 Task: Open Card Gantt Chart Review in Board Employee Performance Evaluation to Workspace Employer Branding and add a team member Softage.4@softage.net, a label Green, a checklist Commodities Trading, an attachment from Trello, a color Green and finally, add a card description 'Conduct team training session on effective coaching and mentoring' and a comment 'Let us approach this task with a sense of ownership and responsibility, recognizing that its success is our responsibility.'. Add a start date 'Jan 04, 1900' with a due date 'Jan 11, 1900'
Action: Mouse moved to (63, 289)
Screenshot: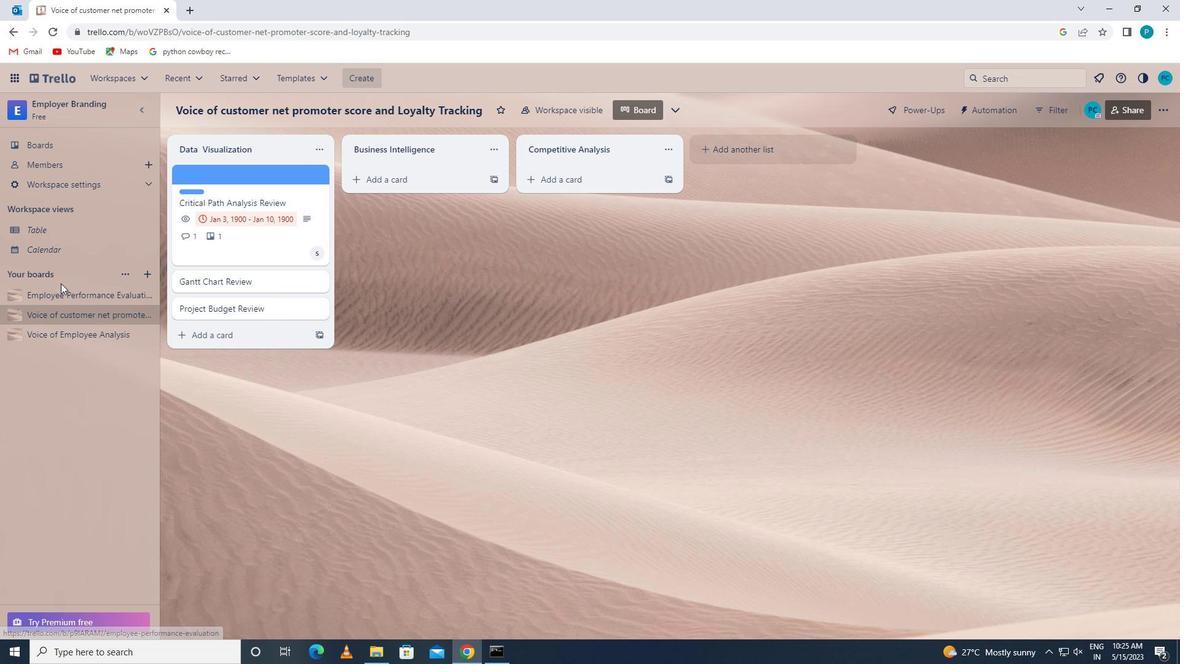 
Action: Mouse pressed left at (63, 289)
Screenshot: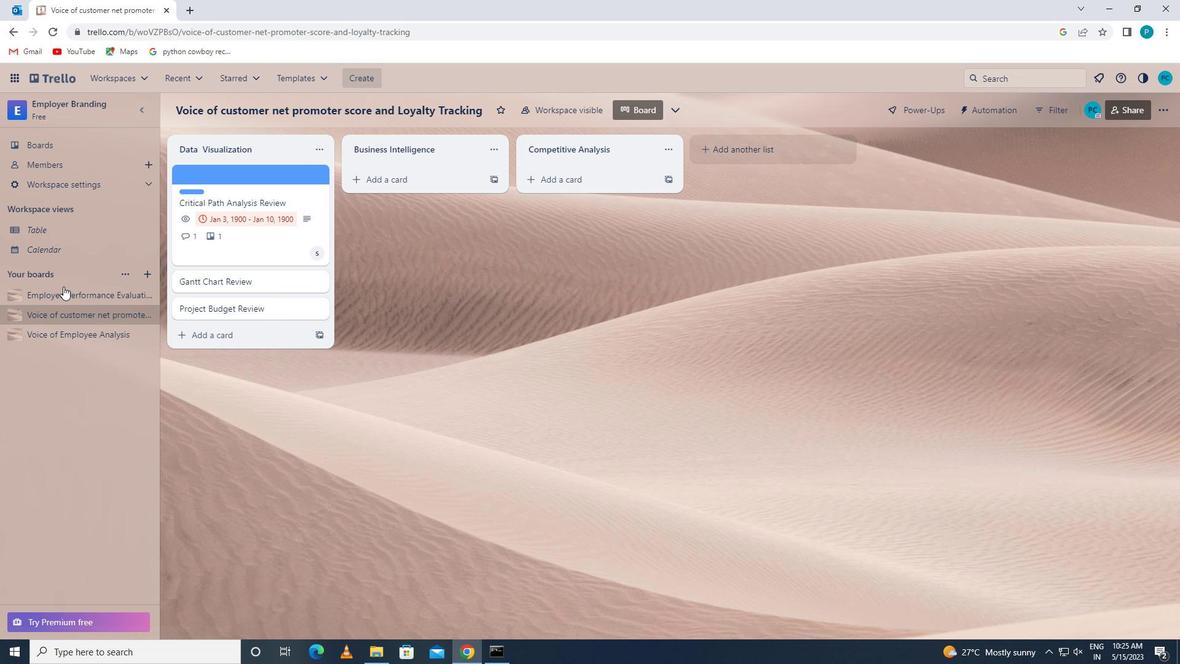 
Action: Mouse moved to (247, 282)
Screenshot: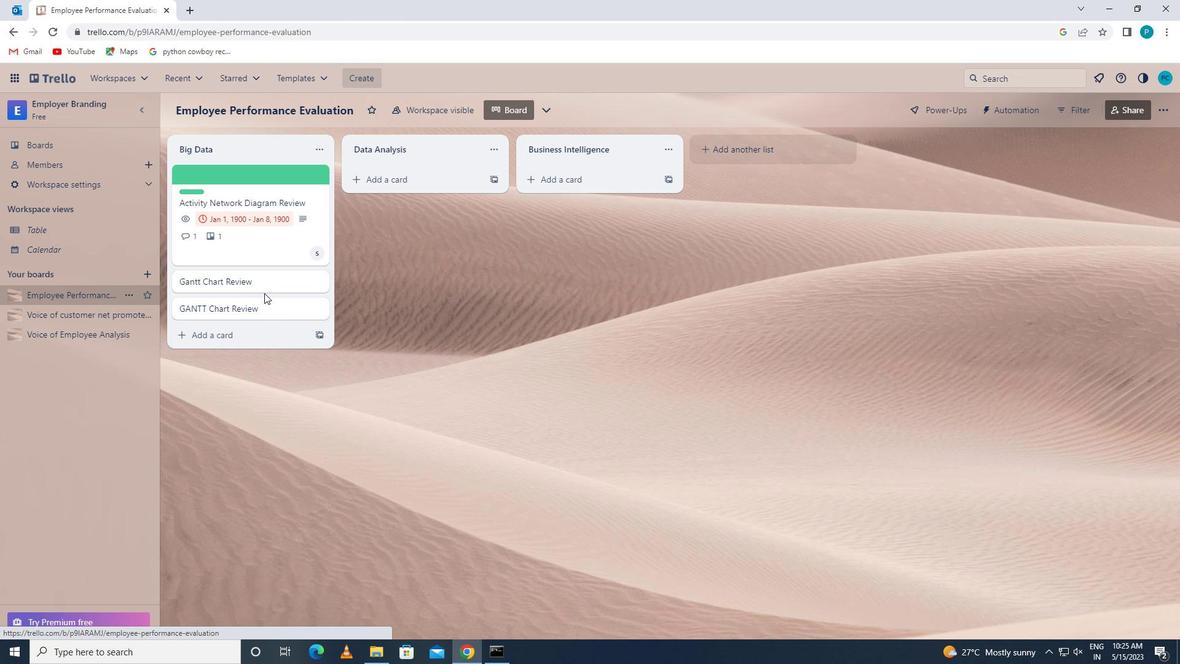 
Action: Mouse pressed left at (247, 282)
Screenshot: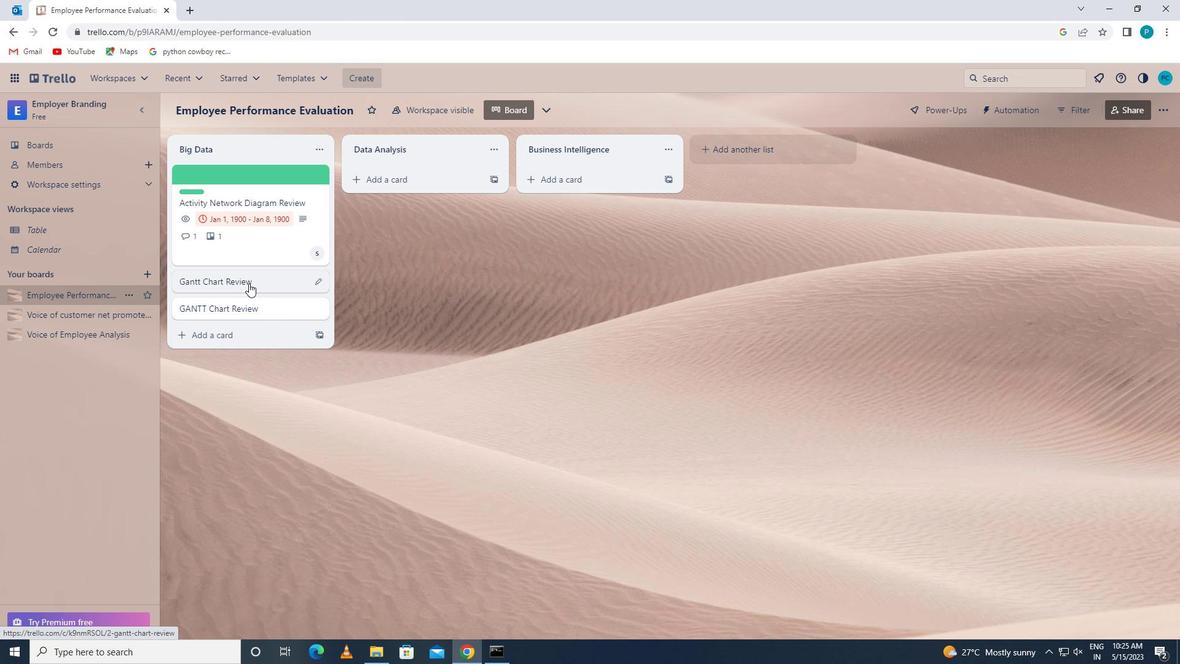 
Action: Mouse moved to (737, 218)
Screenshot: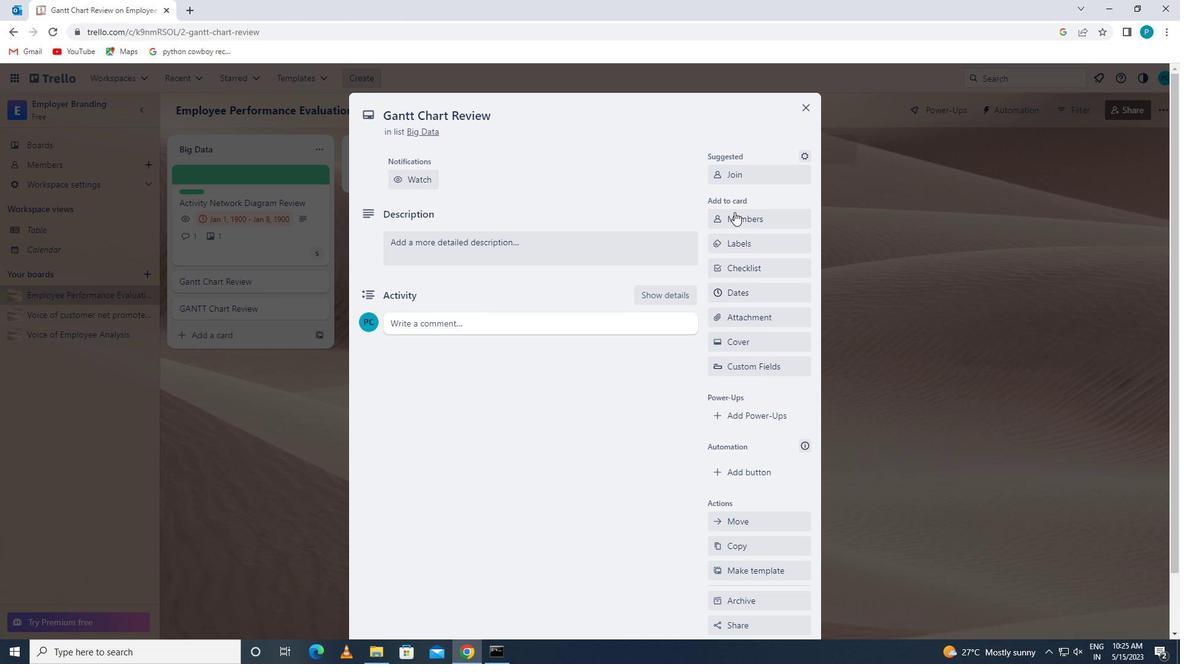 
Action: Mouse pressed left at (737, 218)
Screenshot: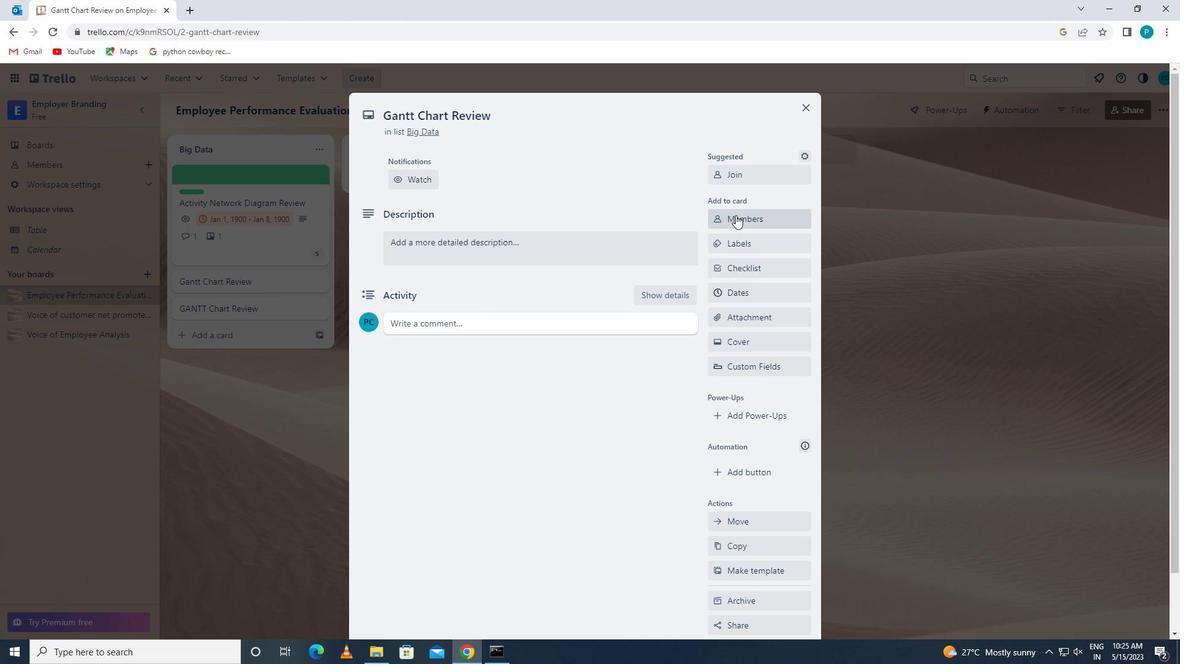 
Action: Key pressed <Key.caps_lock>s<Key.caps_lock>od<Key.backspace>ft
Screenshot: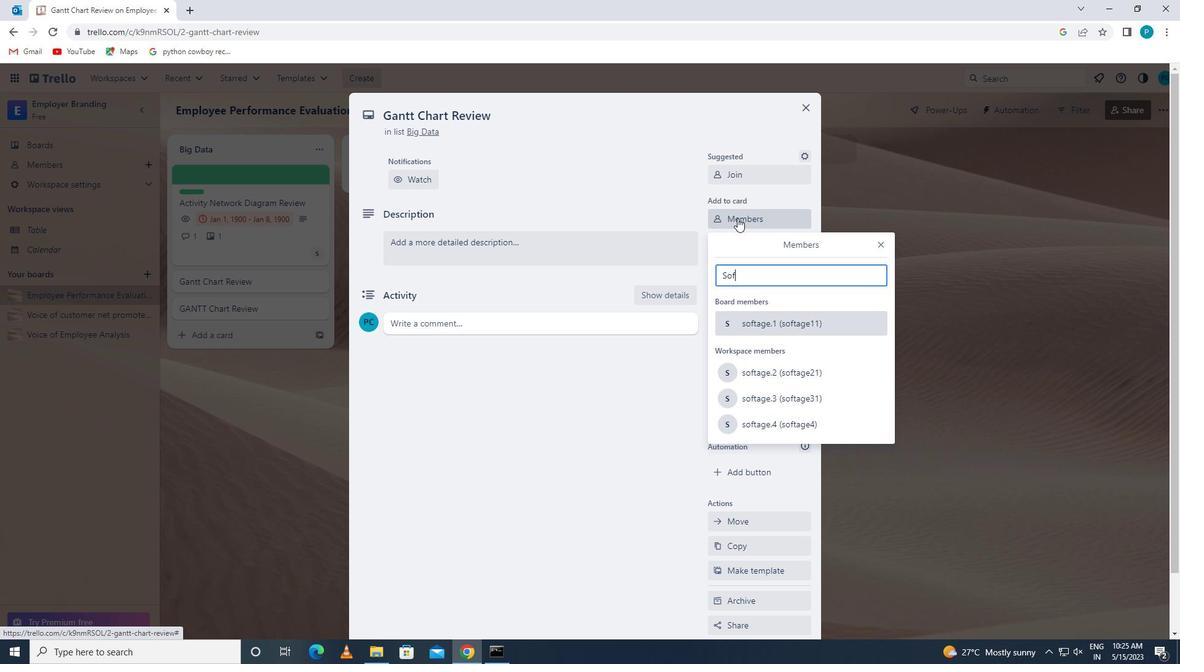 
Action: Mouse moved to (772, 418)
Screenshot: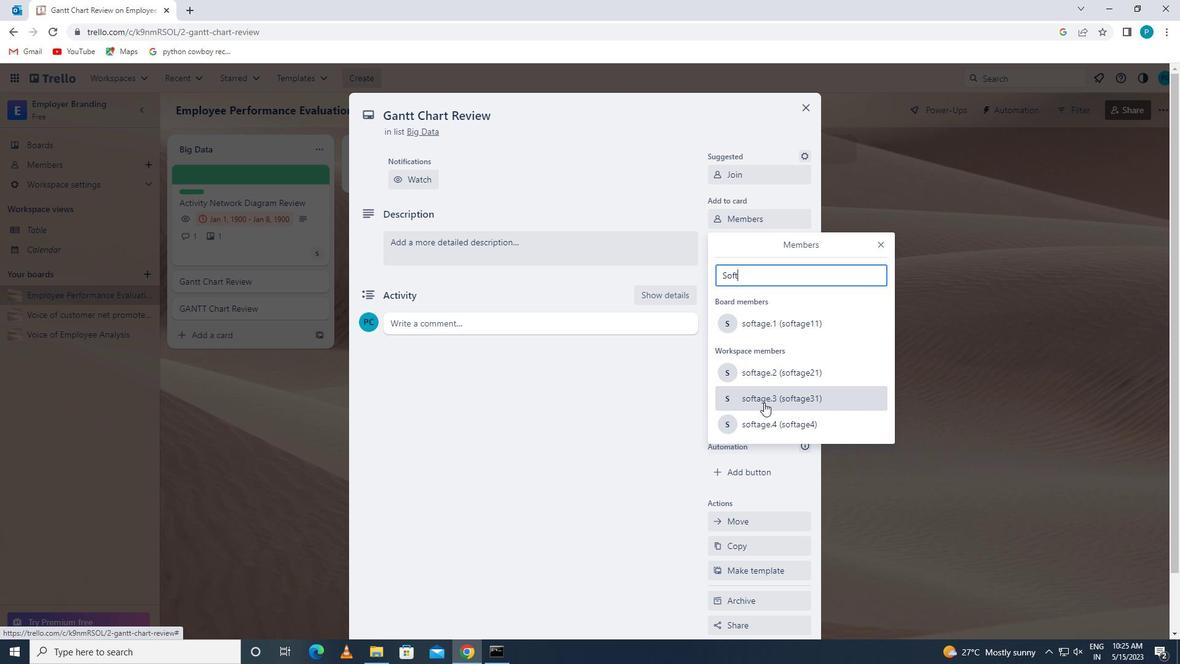
Action: Mouse pressed left at (772, 418)
Screenshot: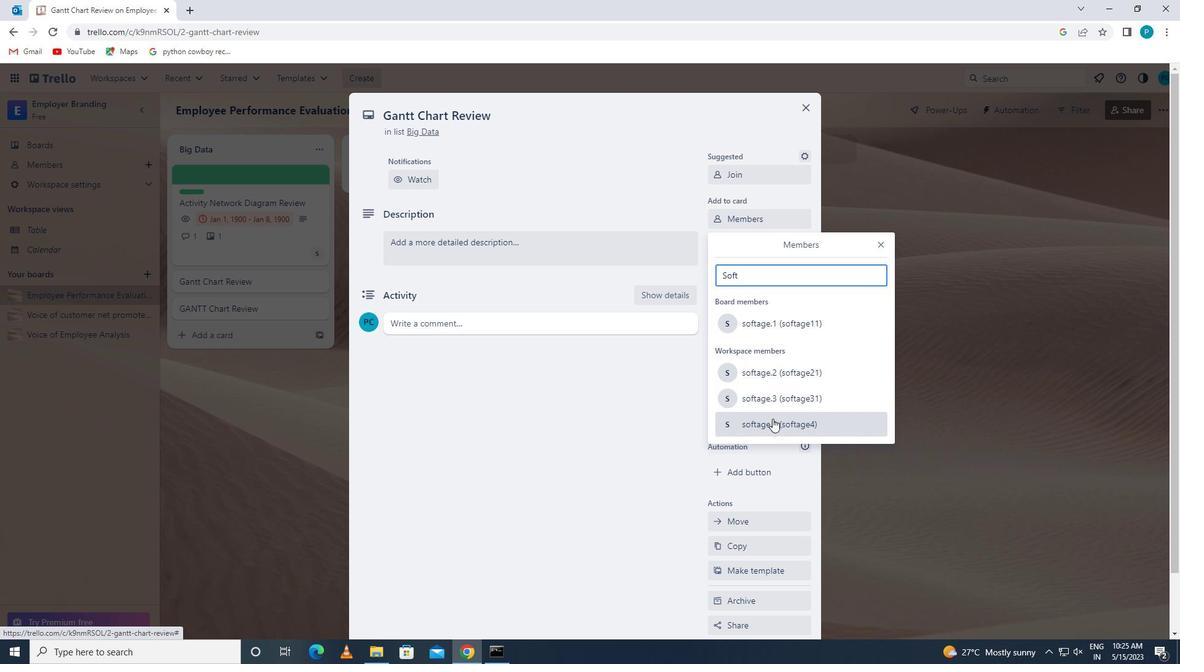 
Action: Mouse moved to (879, 246)
Screenshot: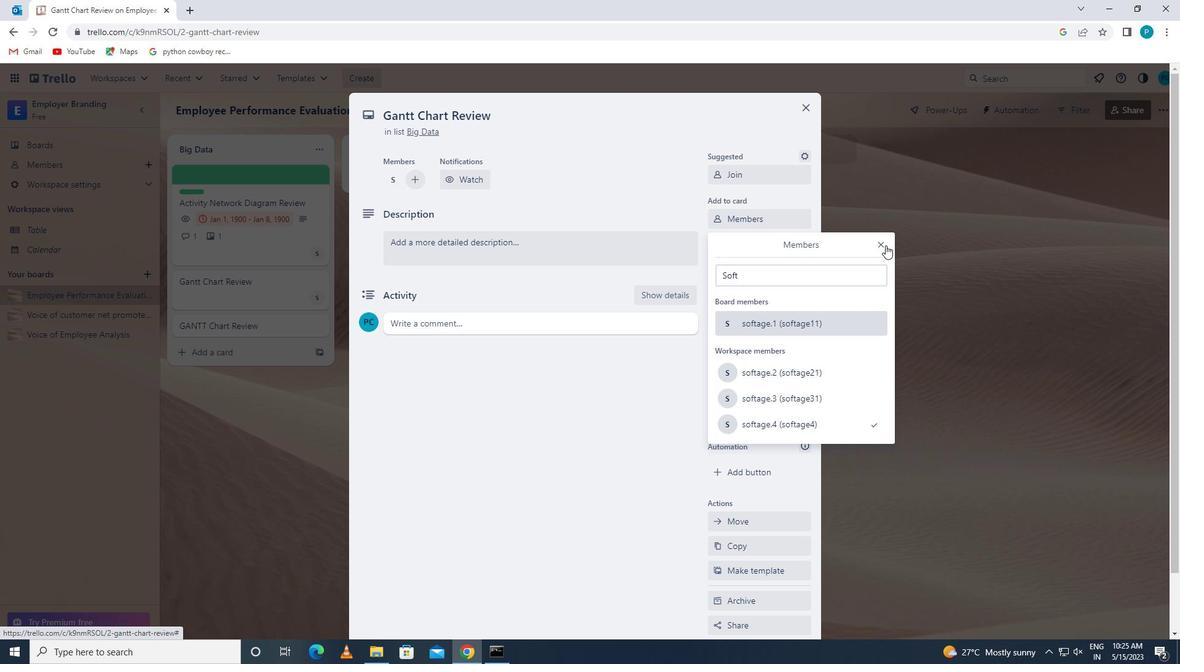 
Action: Mouse pressed left at (879, 246)
Screenshot: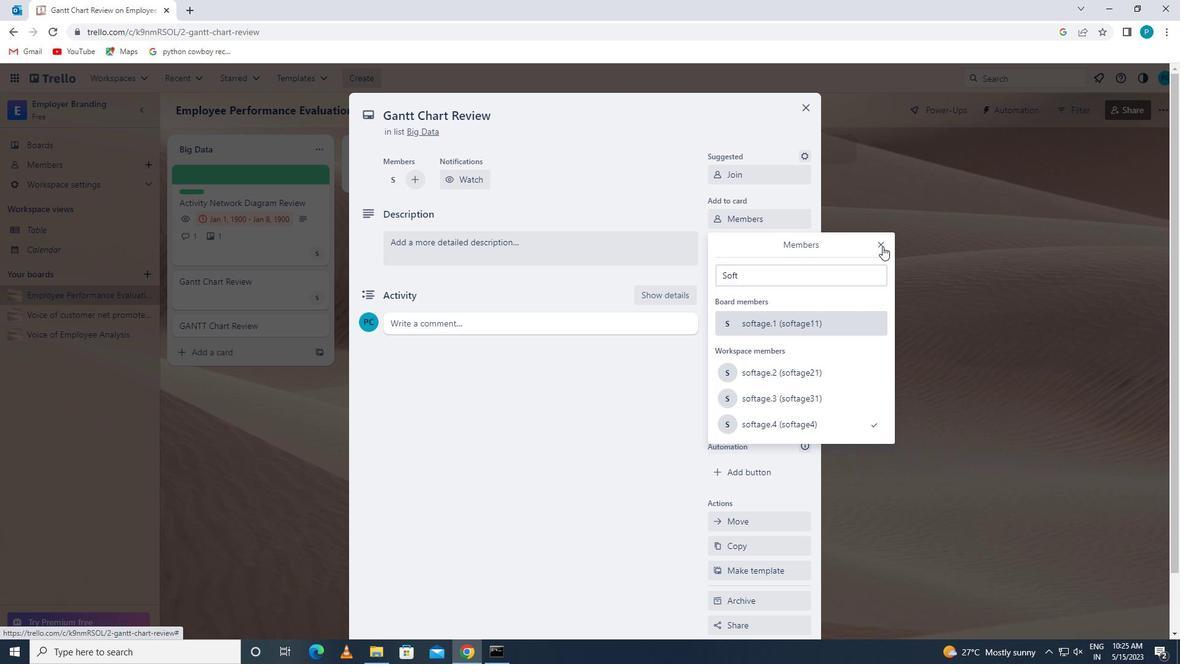 
Action: Mouse moved to (771, 237)
Screenshot: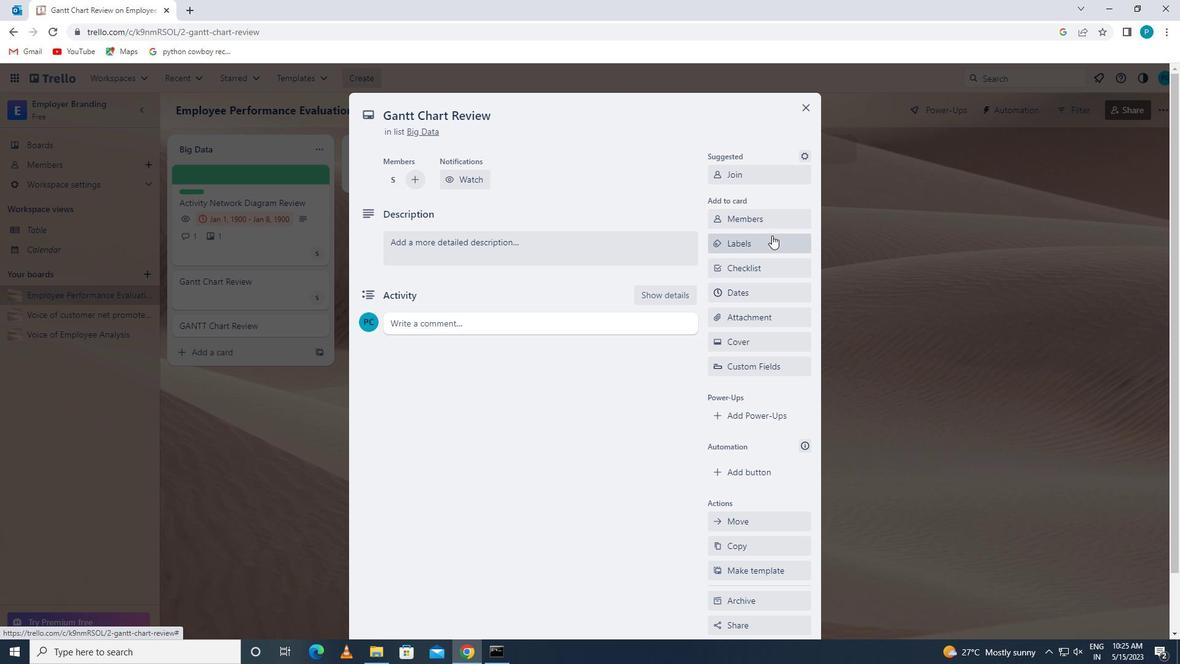
Action: Mouse pressed left at (771, 237)
Screenshot: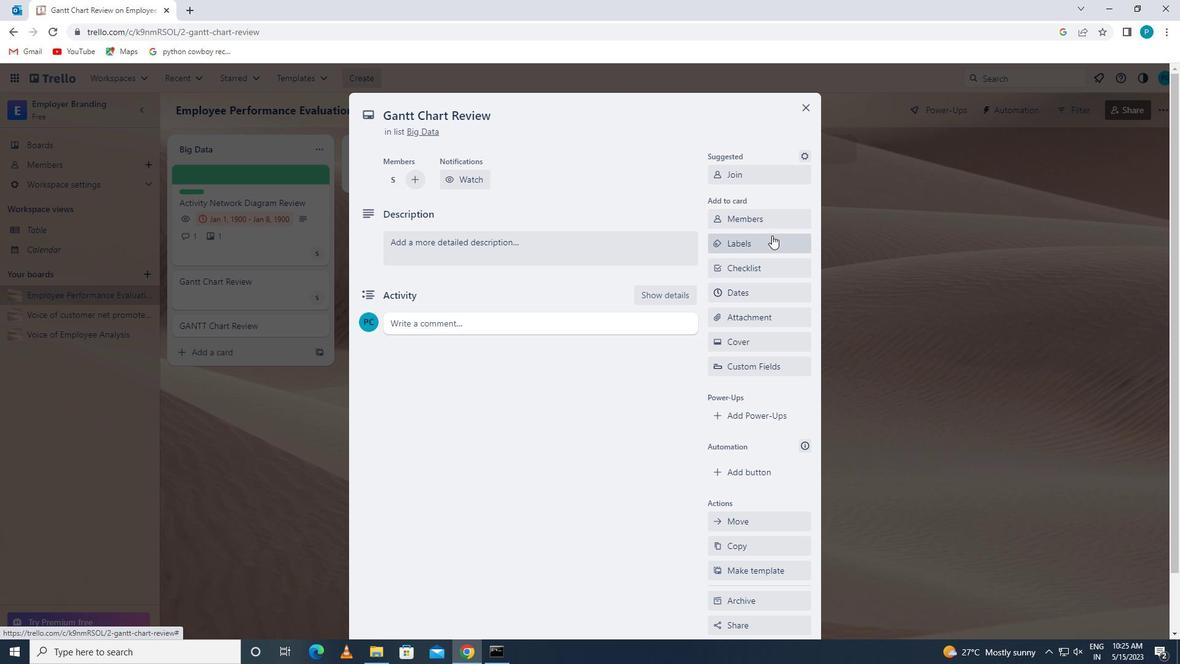 
Action: Mouse moved to (785, 481)
Screenshot: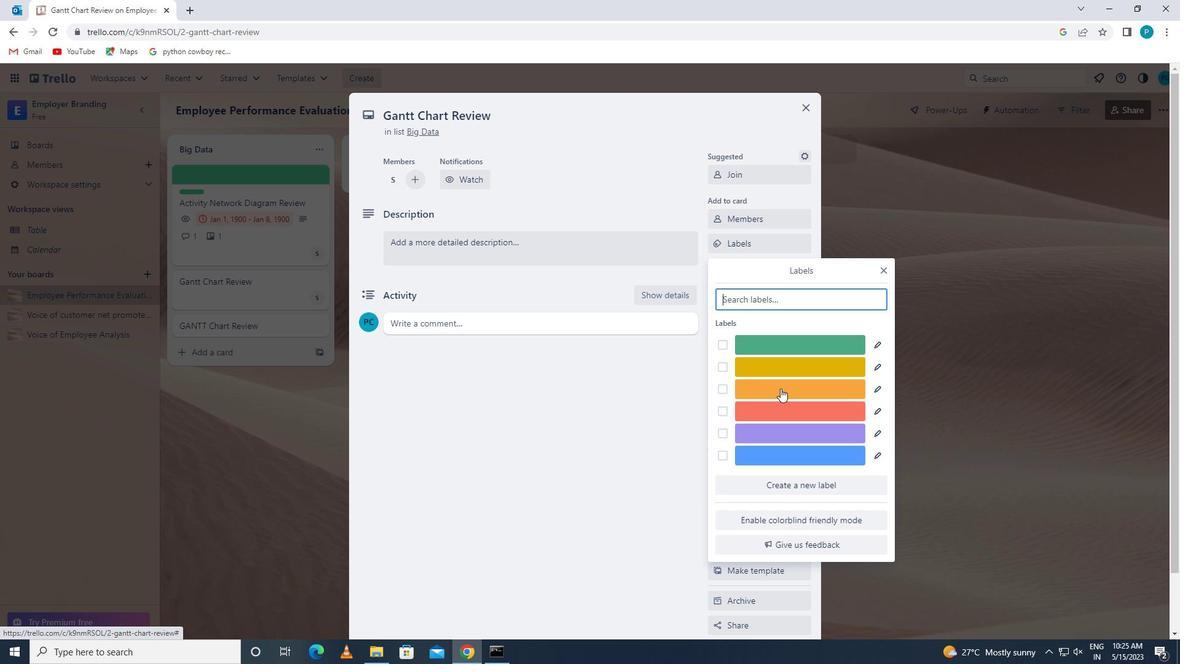 
Action: Mouse pressed left at (785, 481)
Screenshot: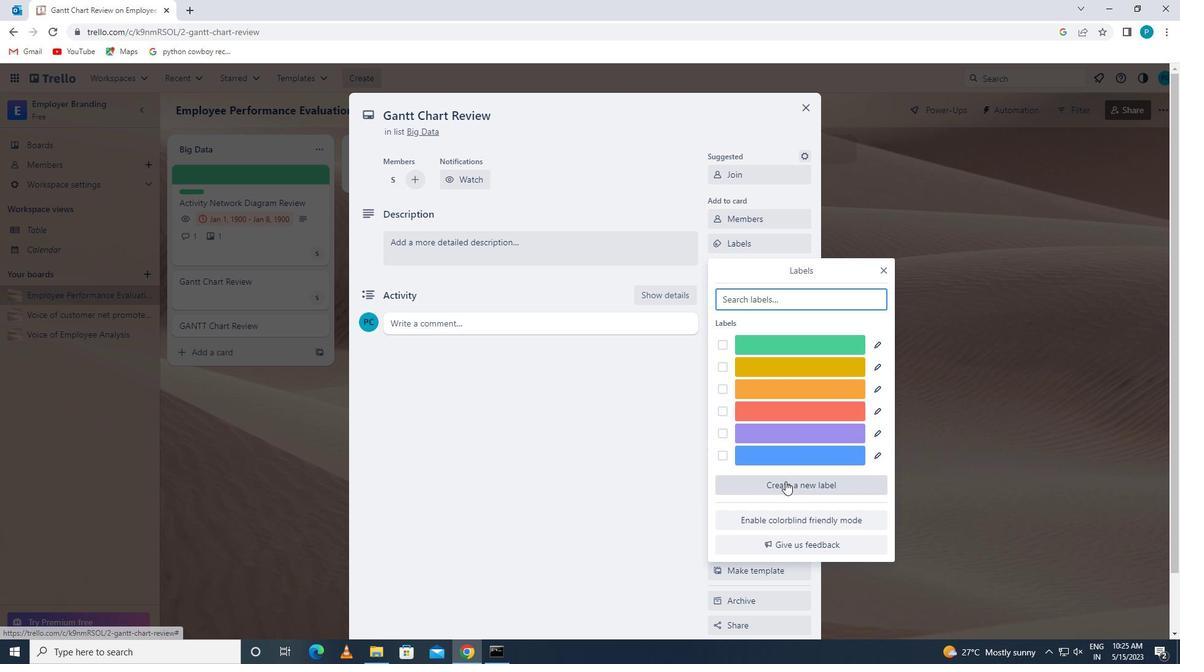
Action: Mouse moved to (726, 453)
Screenshot: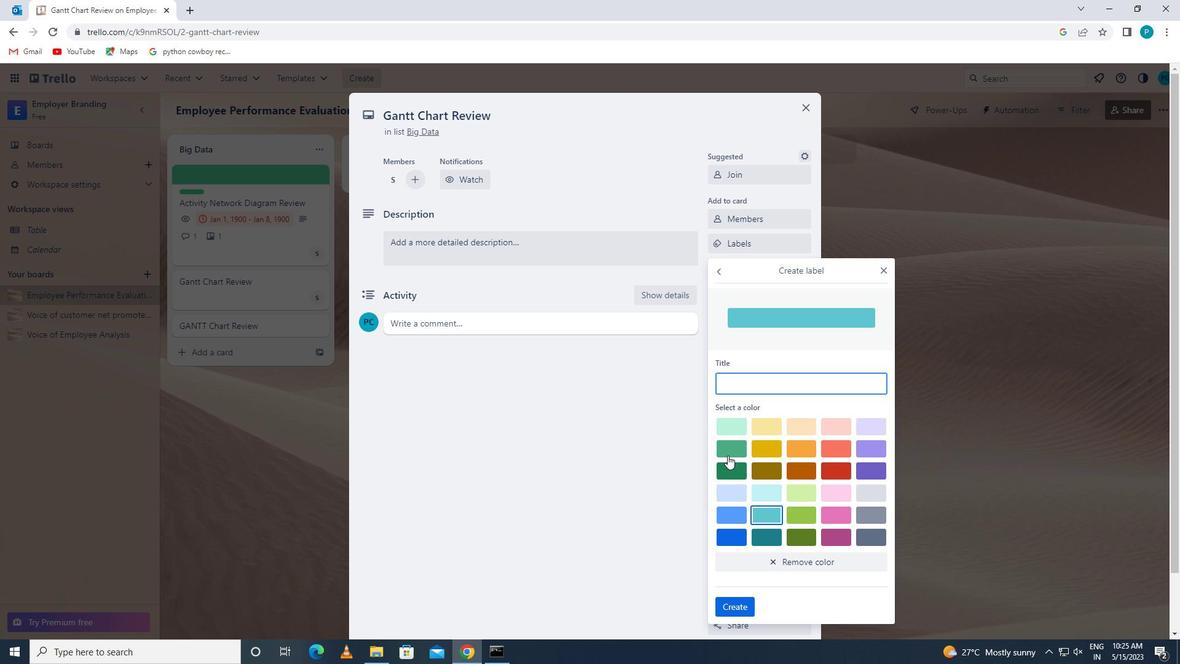 
Action: Mouse pressed left at (726, 453)
Screenshot: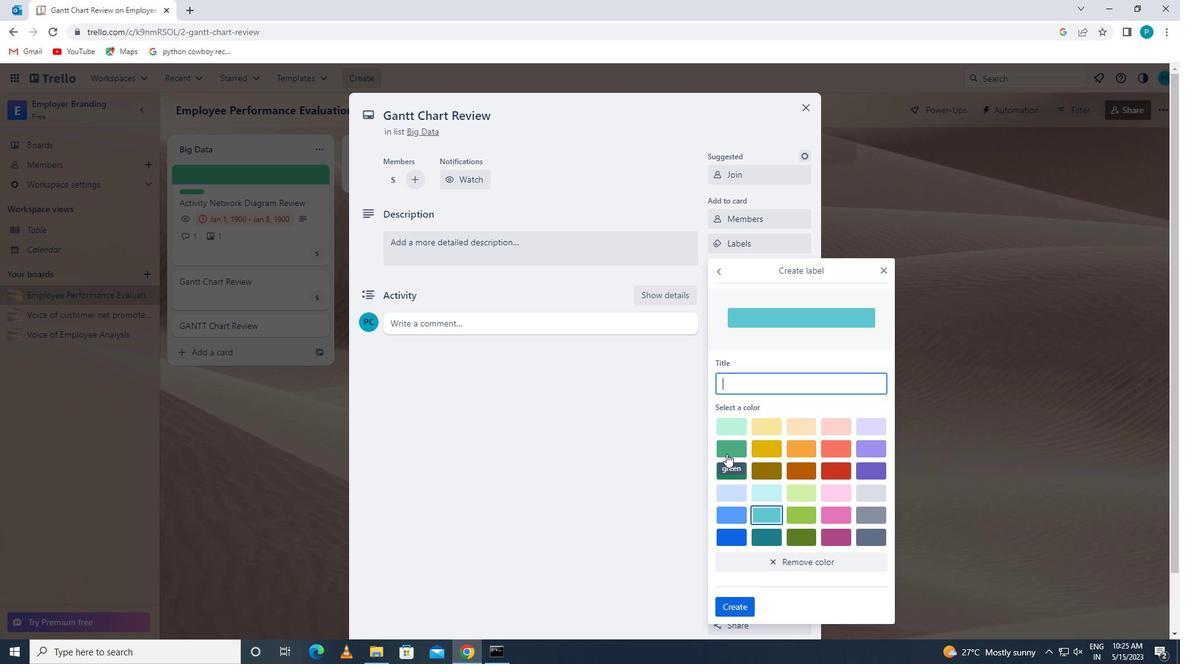 
Action: Mouse moved to (731, 601)
Screenshot: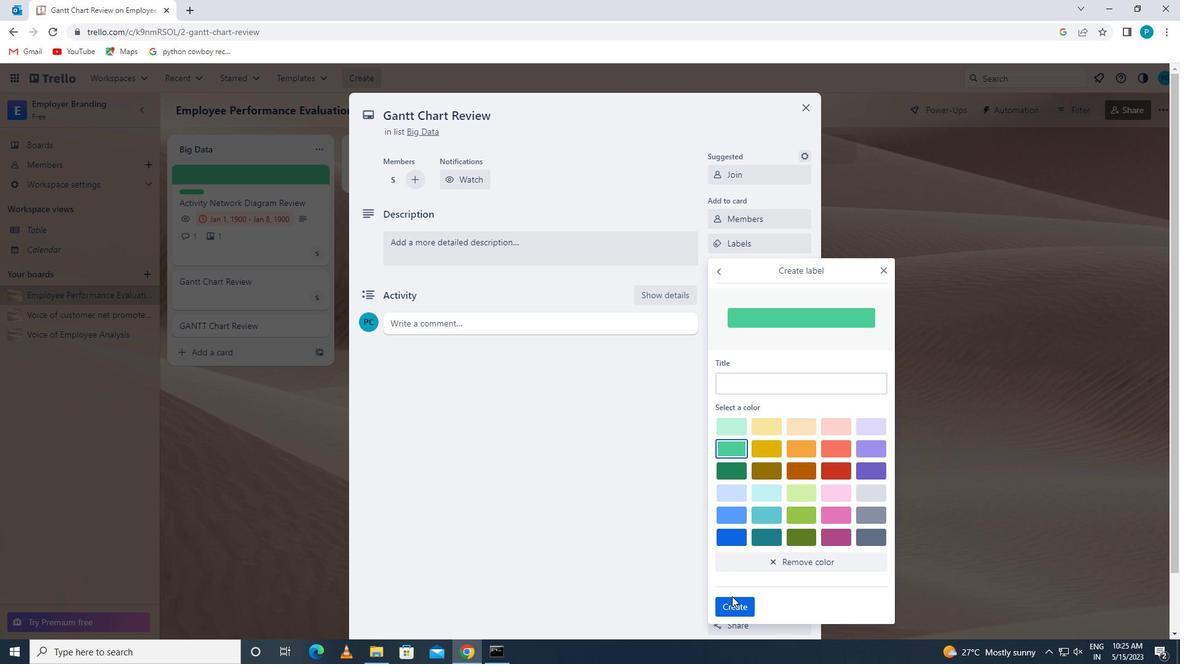 
Action: Mouse pressed left at (731, 601)
Screenshot: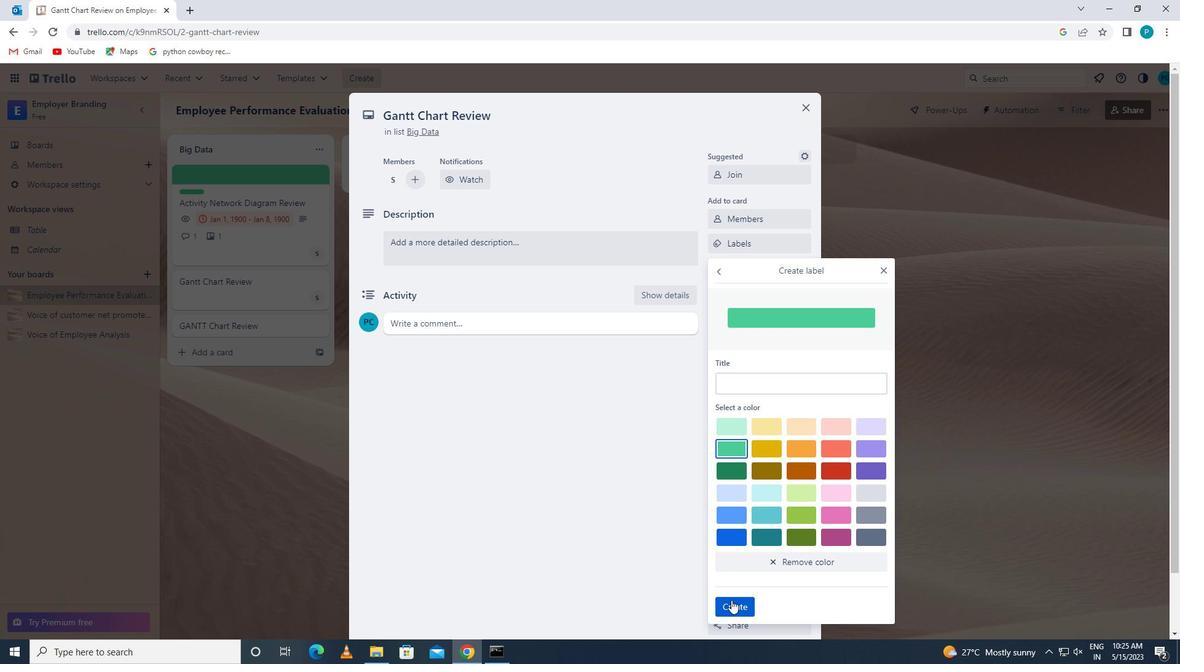 
Action: Mouse moved to (882, 270)
Screenshot: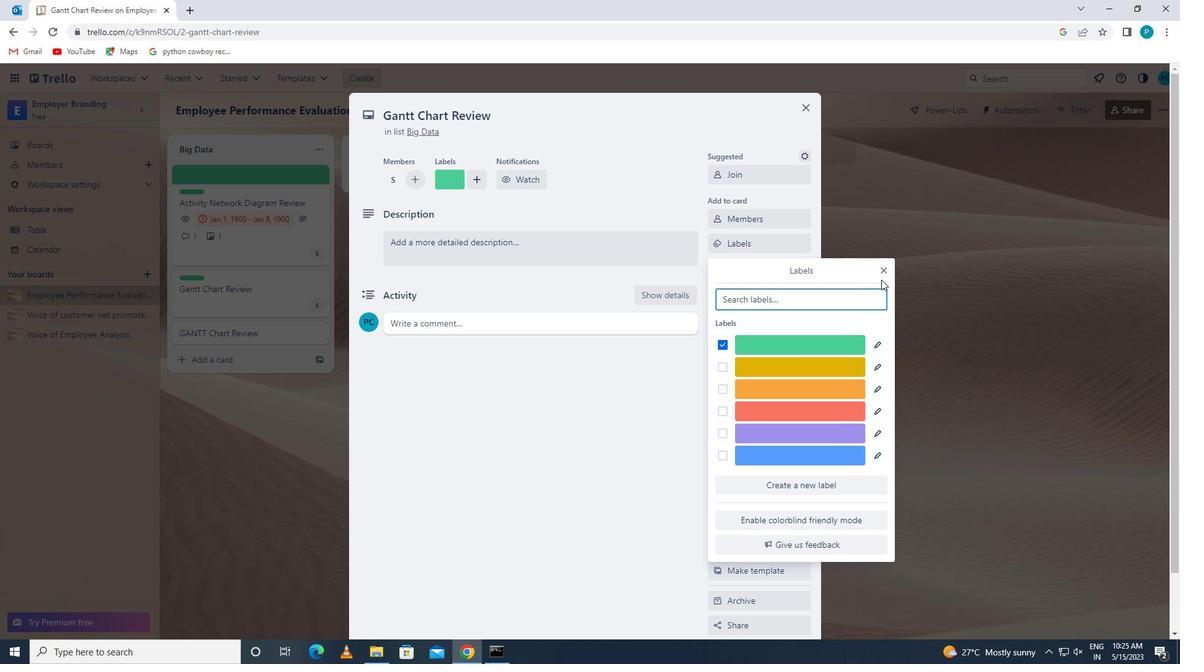 
Action: Mouse pressed left at (882, 270)
Screenshot: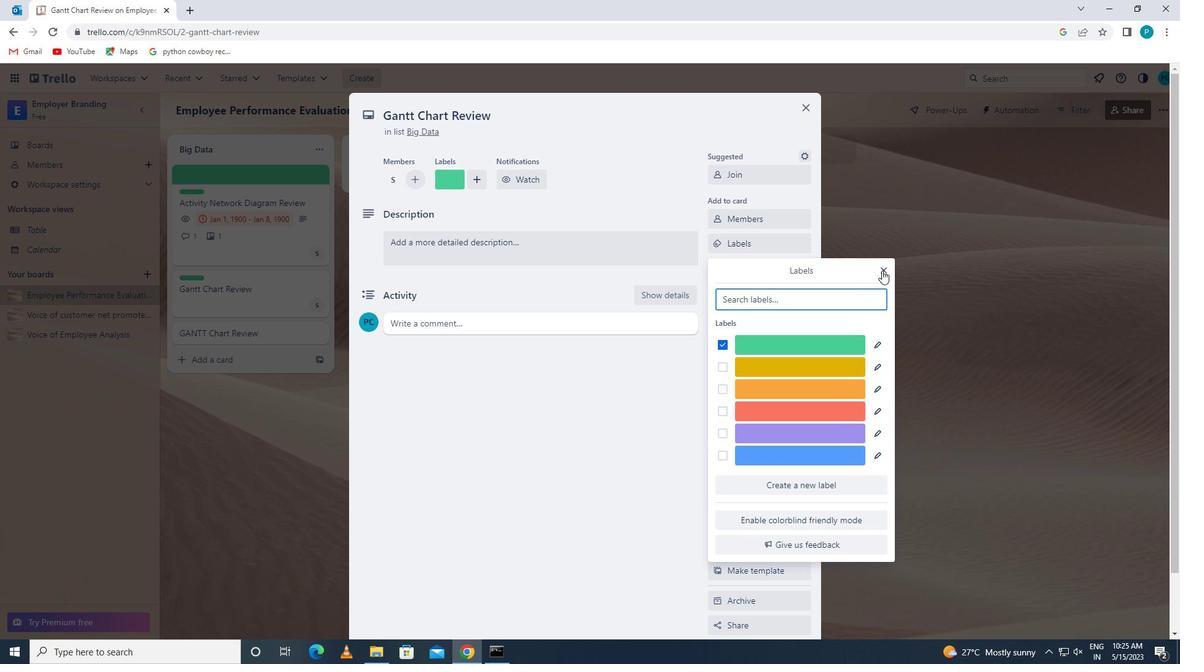 
Action: Mouse moved to (761, 266)
Screenshot: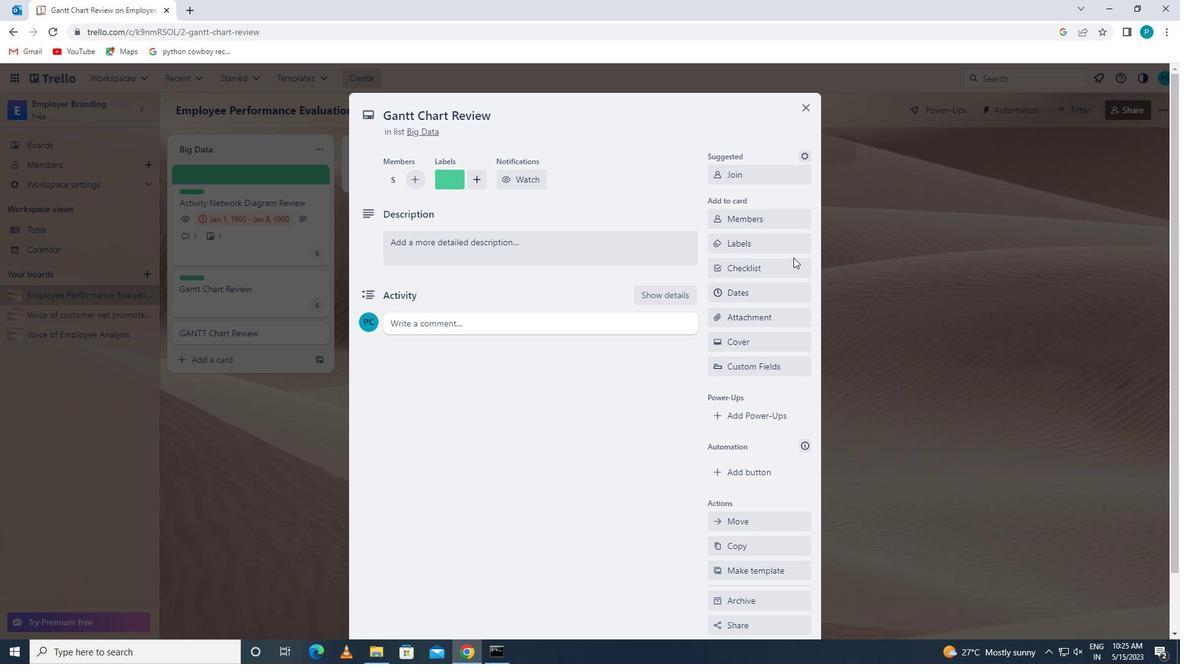 
Action: Mouse pressed left at (761, 266)
Screenshot: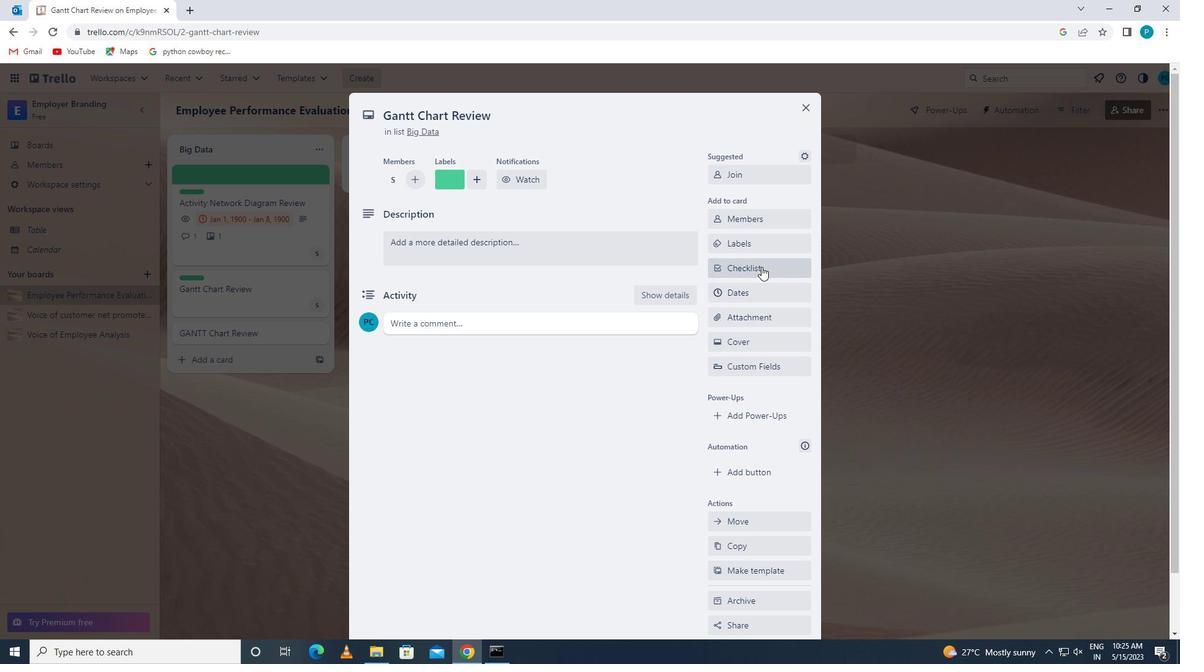 
Action: Key pressed c<Key.caps_lock>omm<Key.backspace><Key.backspace><Key.backspace><Key.backspace>c<Key.caps_lock>ommodities<Key.space><Key.caps_lock>t<Key.caps_lock>rading
Screenshot: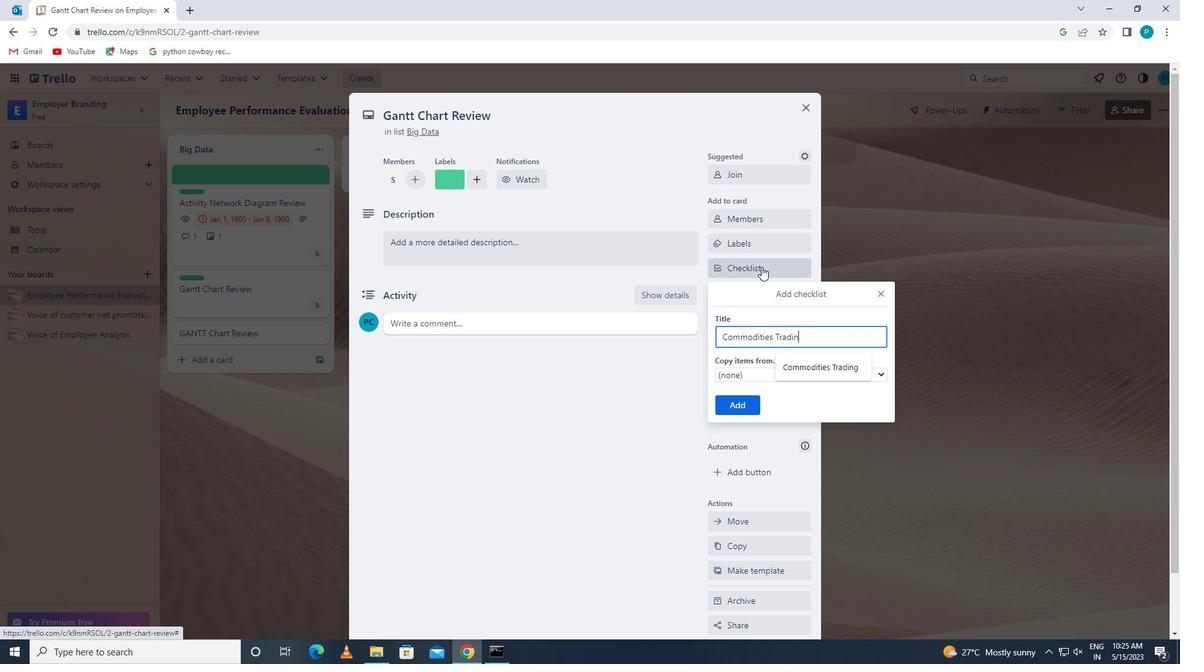 
Action: Mouse moved to (752, 402)
Screenshot: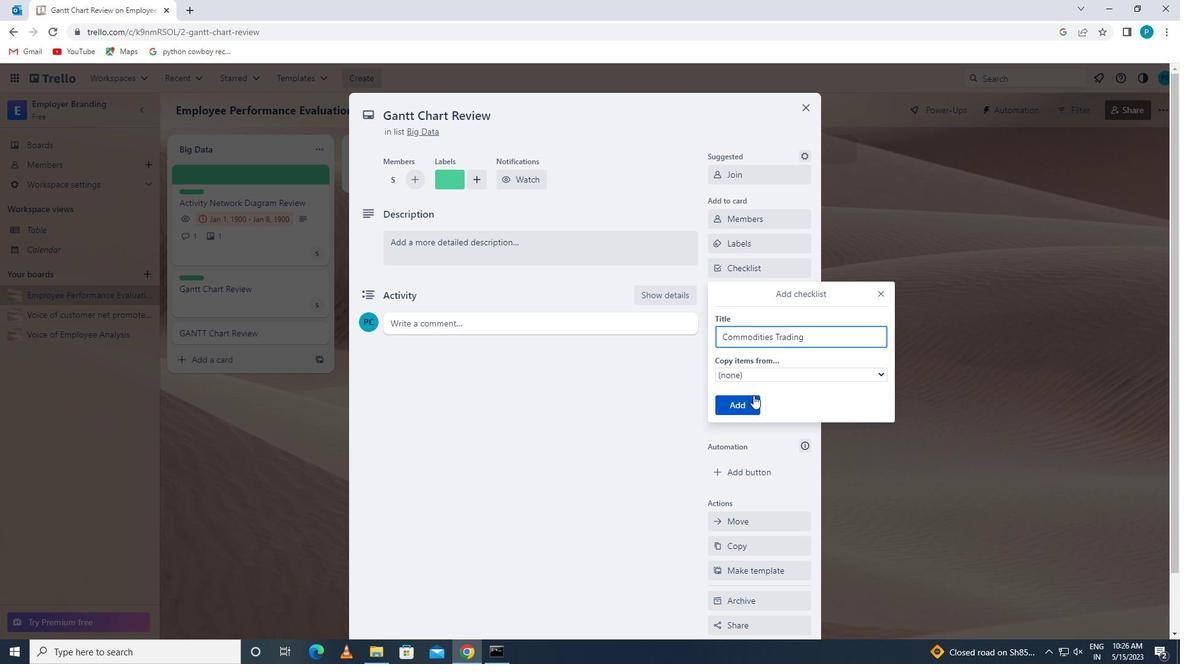 
Action: Mouse pressed left at (752, 402)
Screenshot: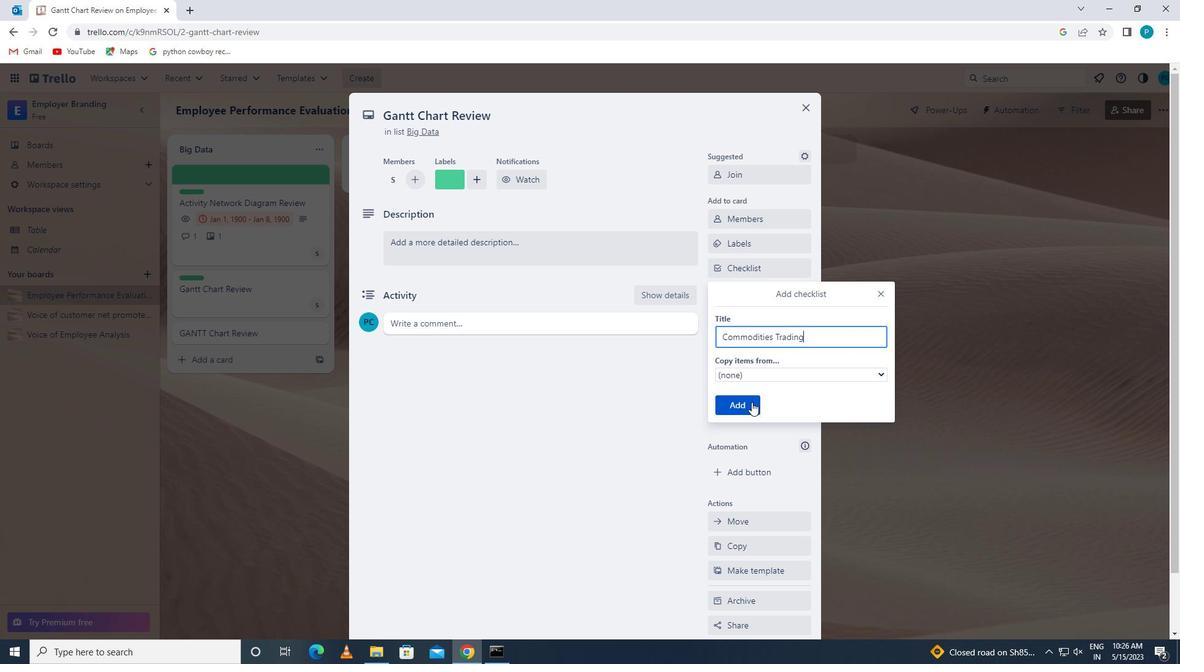 
Action: Mouse moved to (746, 316)
Screenshot: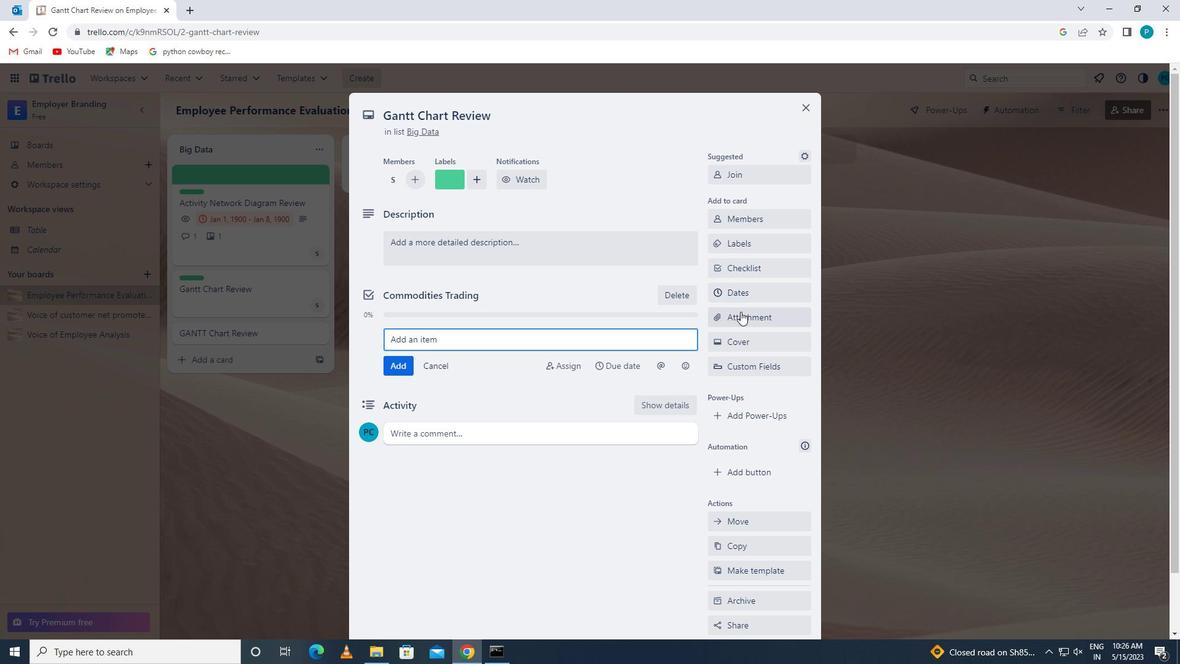 
Action: Mouse pressed left at (746, 316)
Screenshot: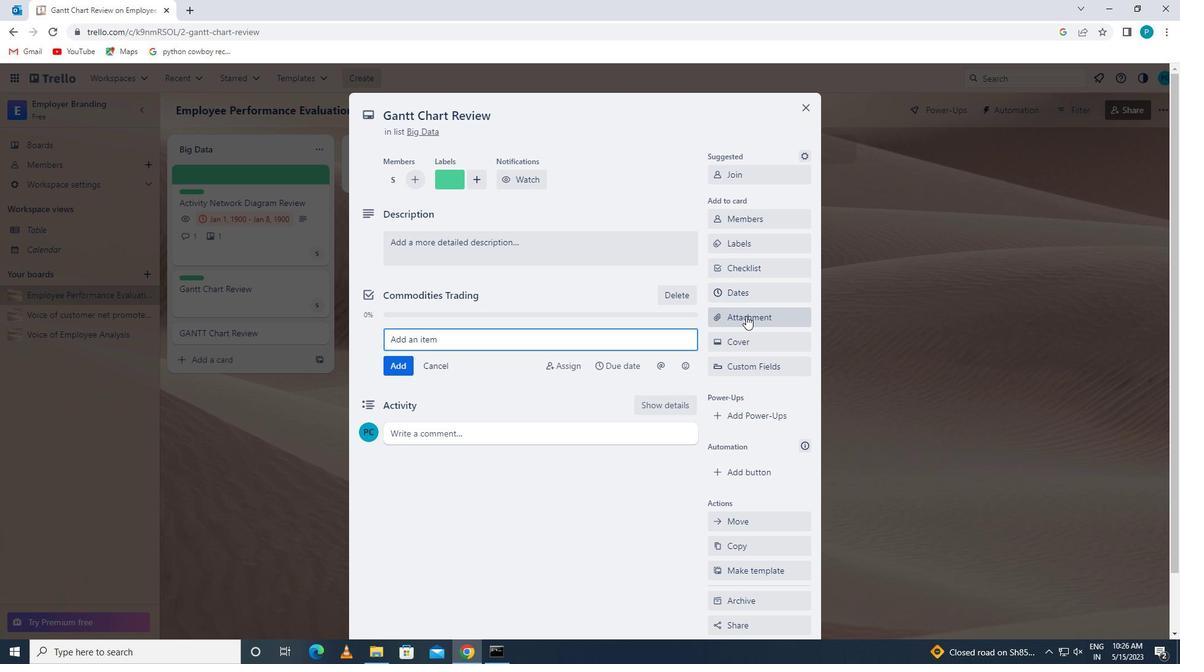 
Action: Mouse moved to (761, 386)
Screenshot: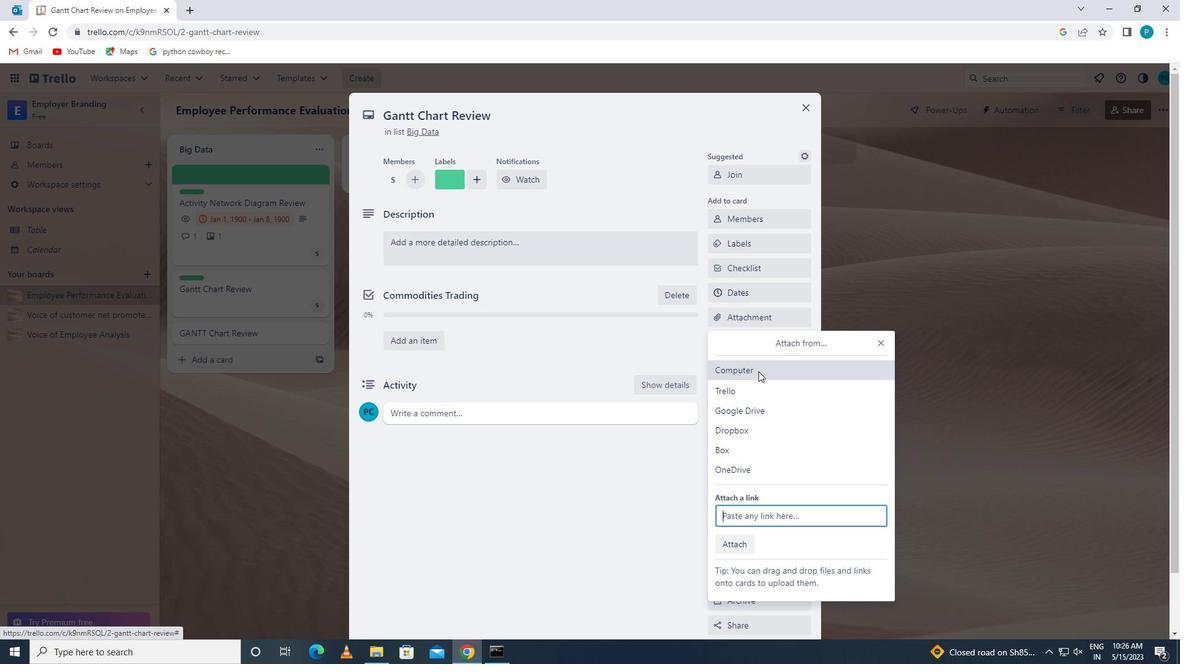 
Action: Mouse pressed left at (761, 386)
Screenshot: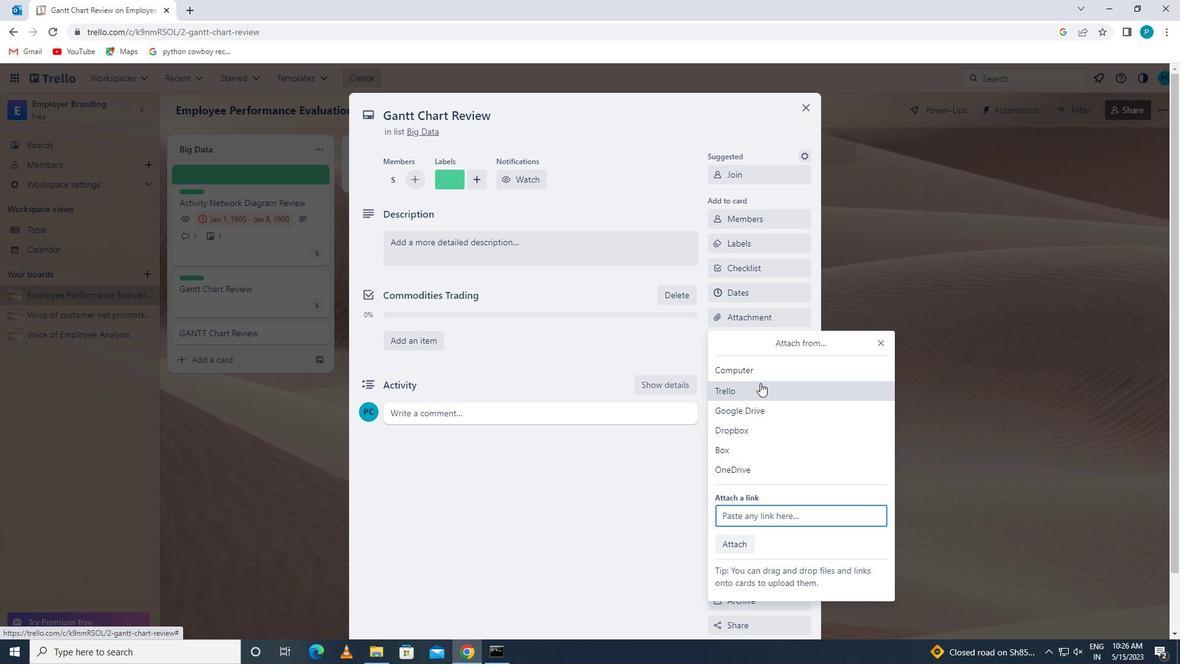 
Action: Mouse pressed left at (761, 386)
Screenshot: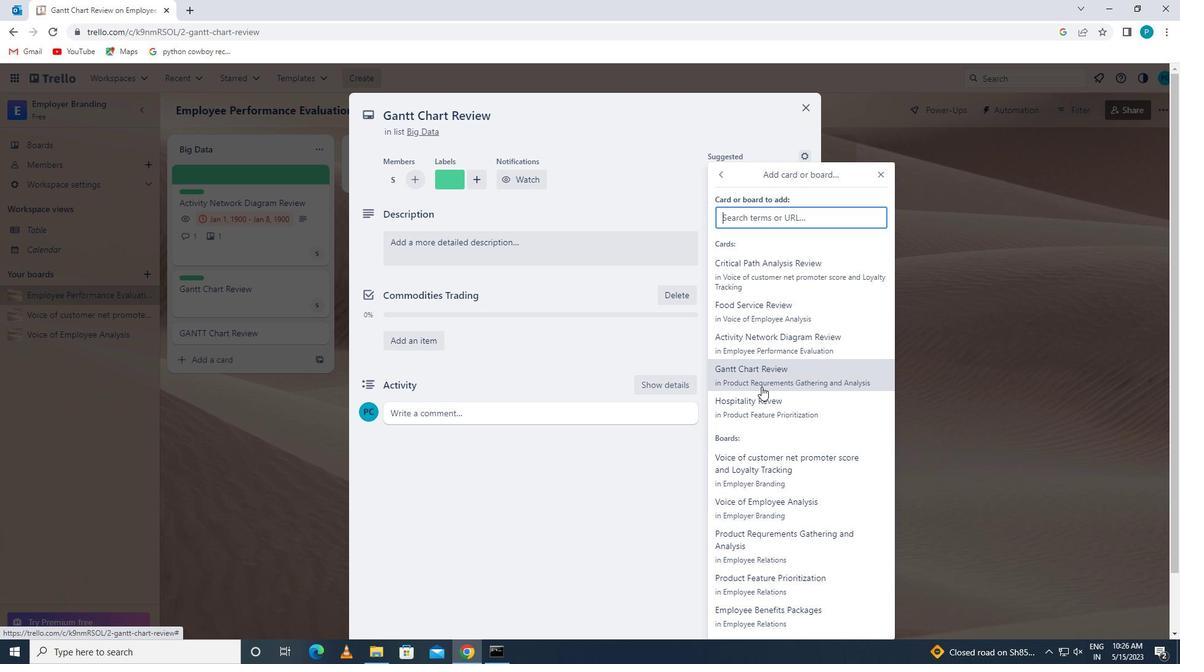 
Action: Mouse moved to (728, 349)
Screenshot: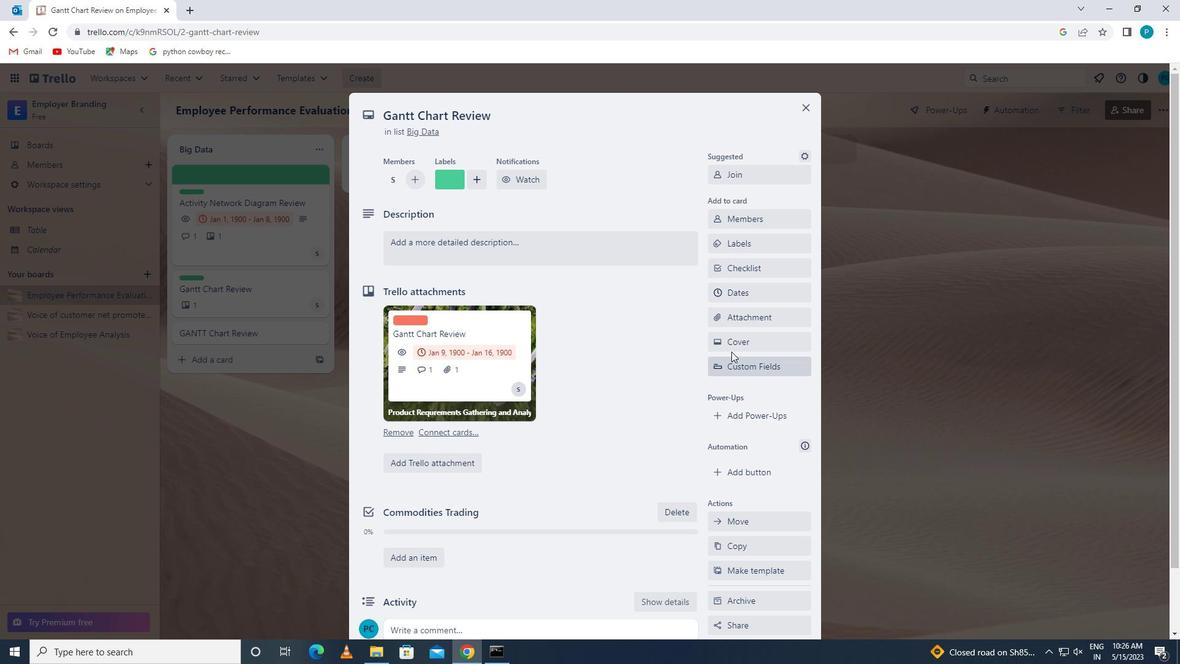 
Action: Mouse pressed left at (728, 349)
Screenshot: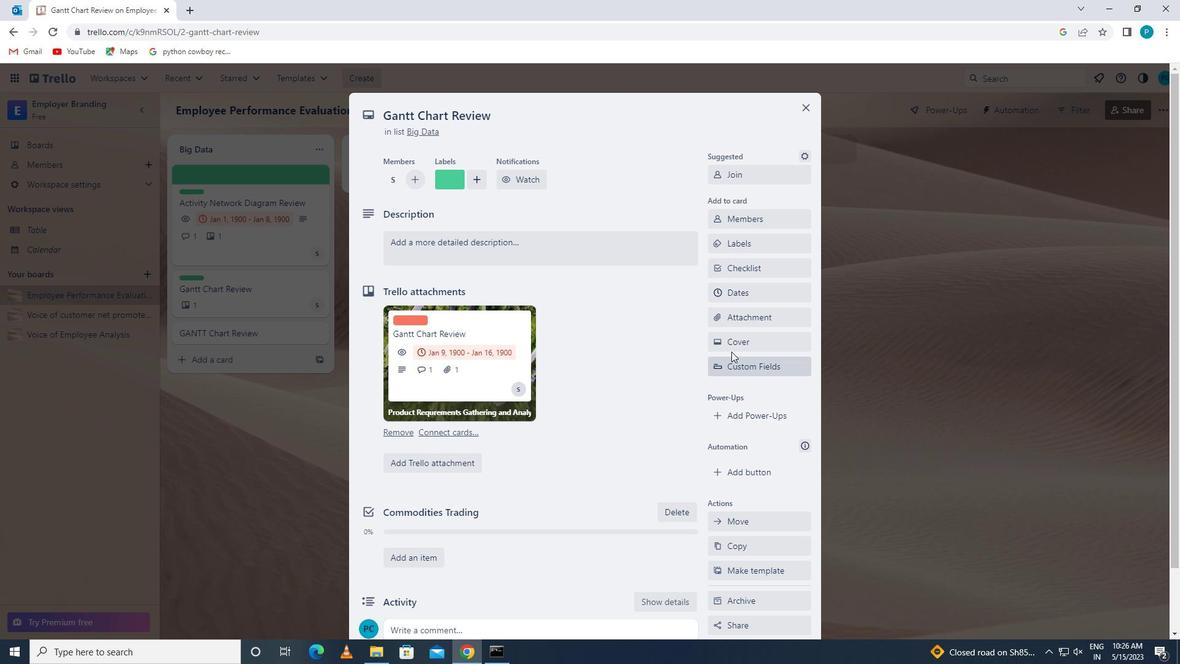 
Action: Mouse moved to (739, 386)
Screenshot: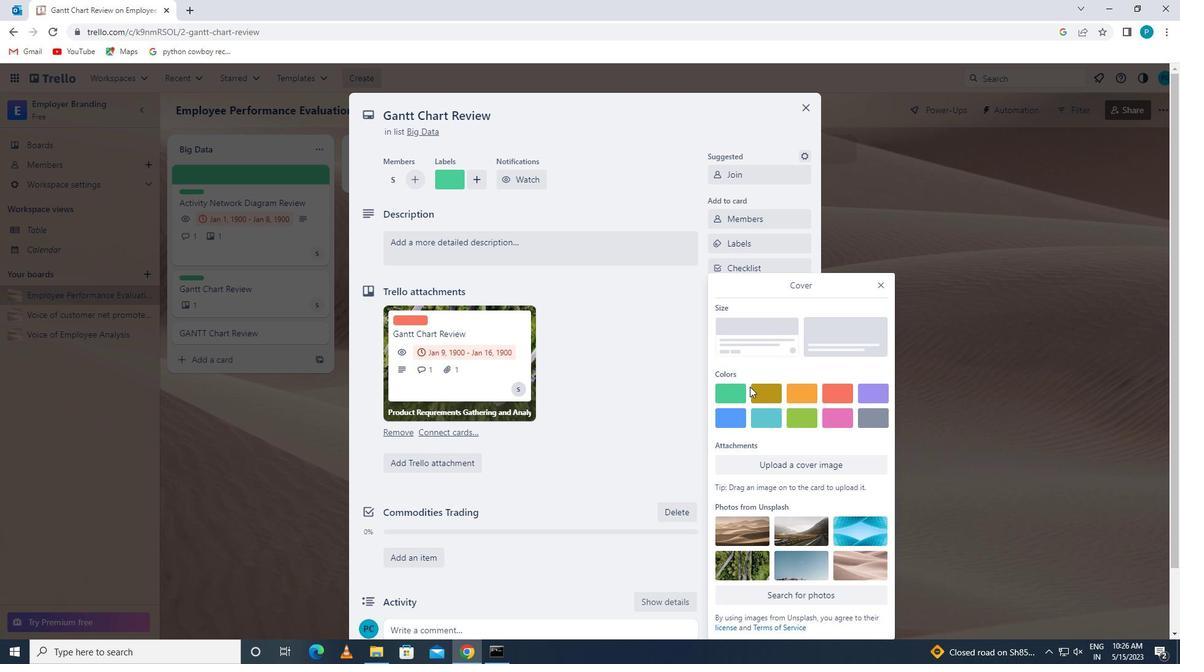 
Action: Mouse pressed left at (739, 386)
Screenshot: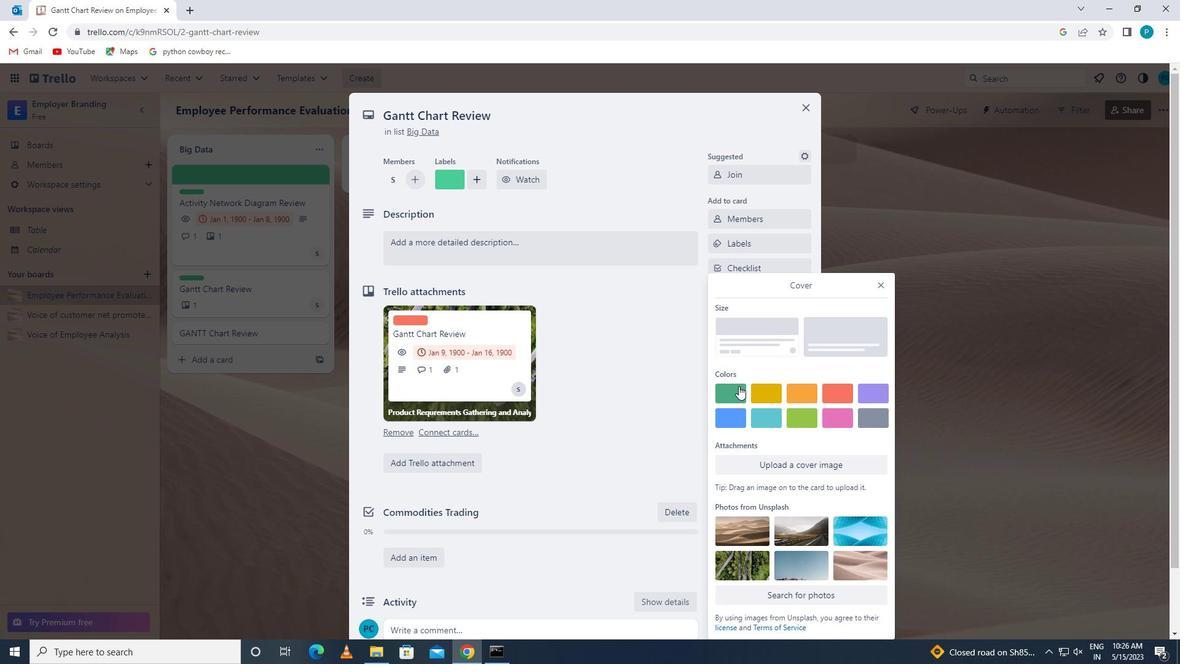 
Action: Mouse moved to (879, 266)
Screenshot: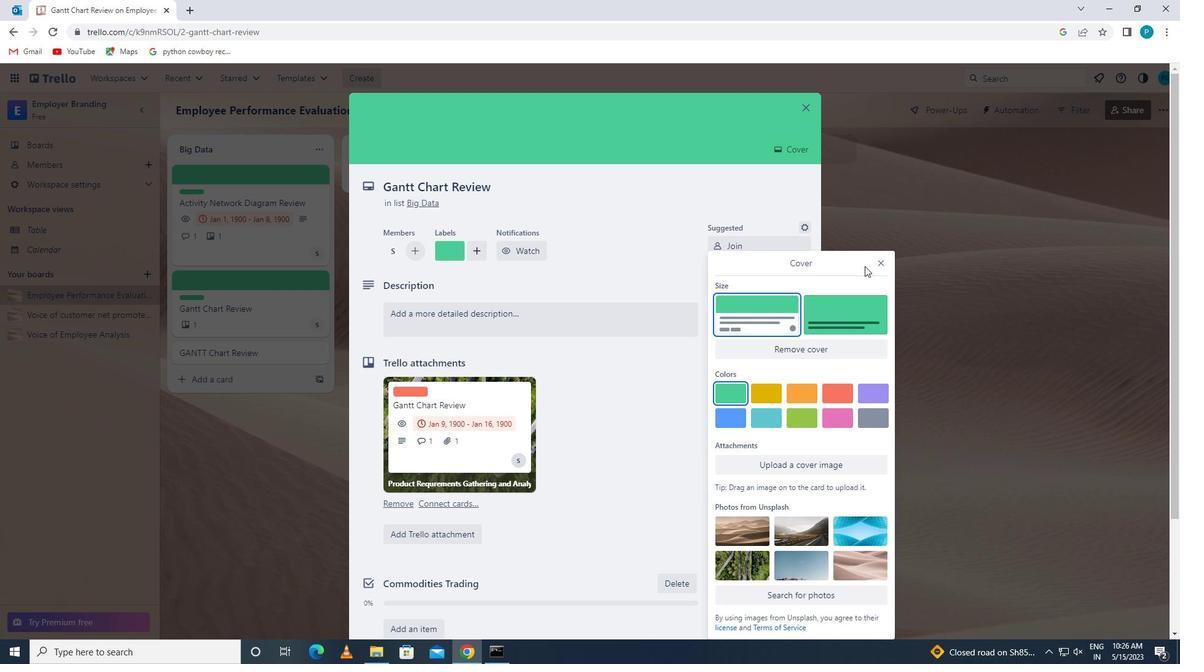 
Action: Mouse pressed left at (879, 266)
Screenshot: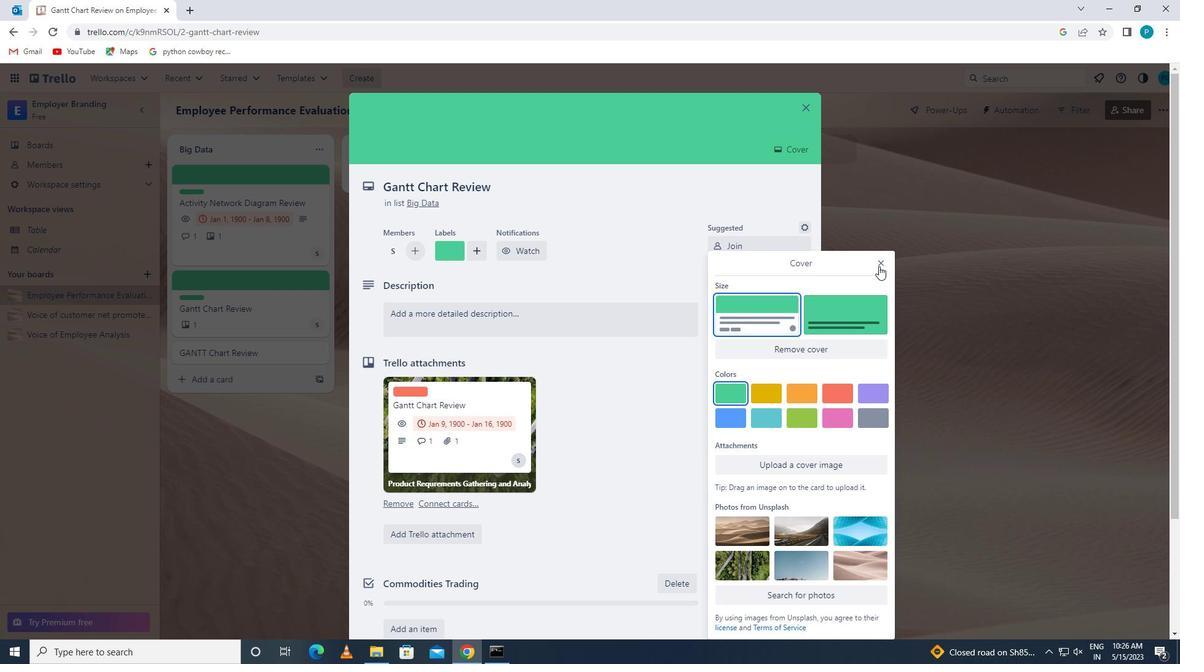 
Action: Mouse moved to (632, 312)
Screenshot: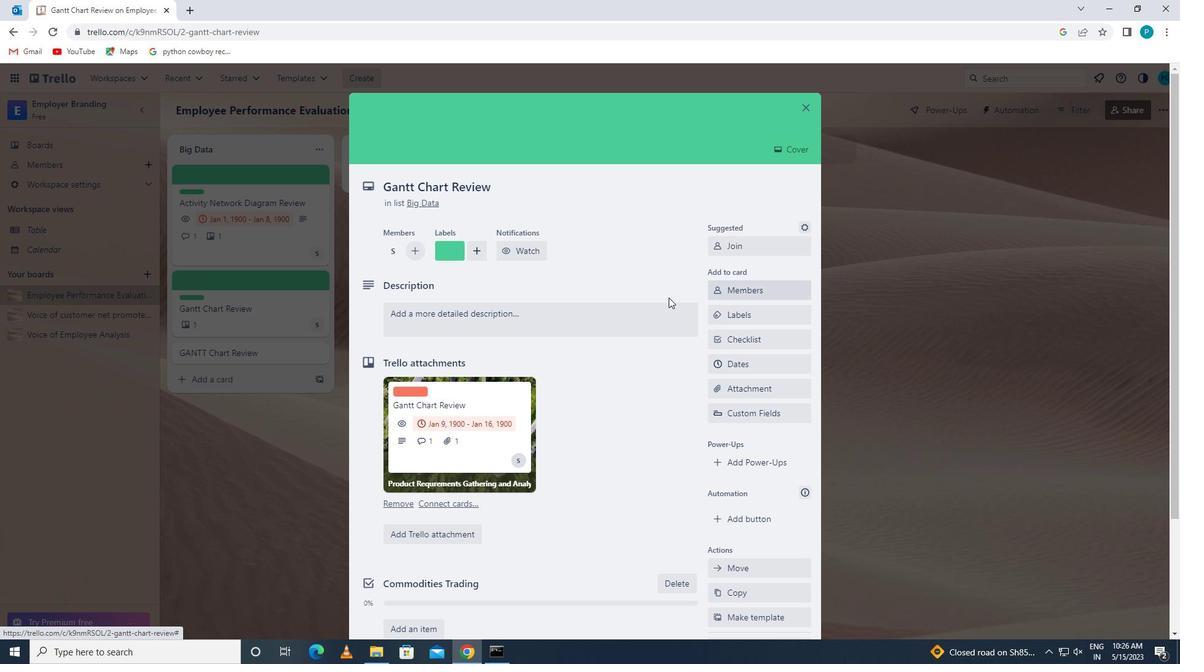 
Action: Mouse pressed left at (632, 312)
Screenshot: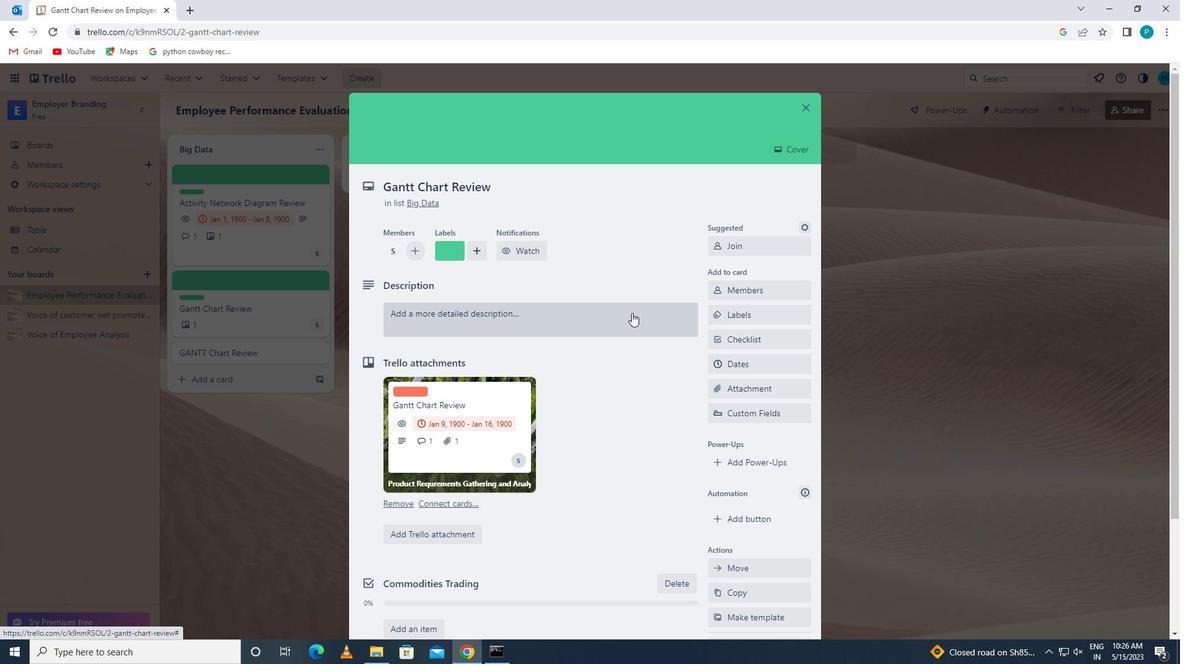 
Action: Mouse moved to (689, 361)
Screenshot: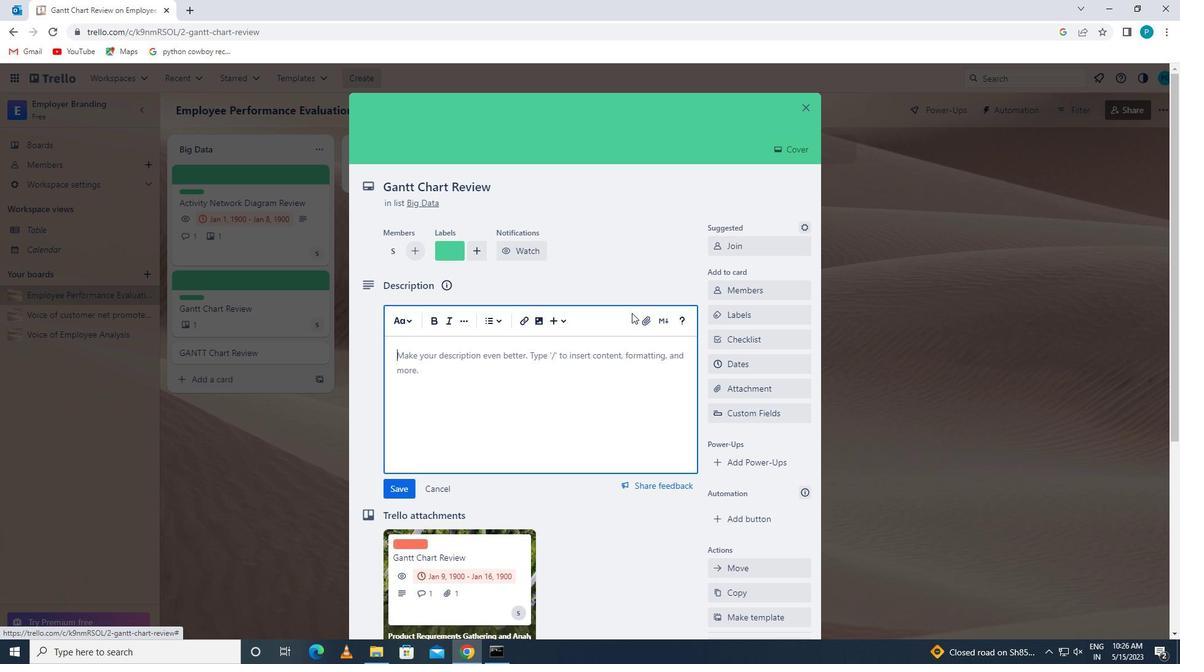 
Action: Key pressed <Key.caps_lock>c<Key.caps_lock>onduct<Key.space>team<Key.space>training<Key.space>session<Key.space>on<Key.space>effective<Key.space>coaching<Key.space>and<Key.space>mentoring
Screenshot: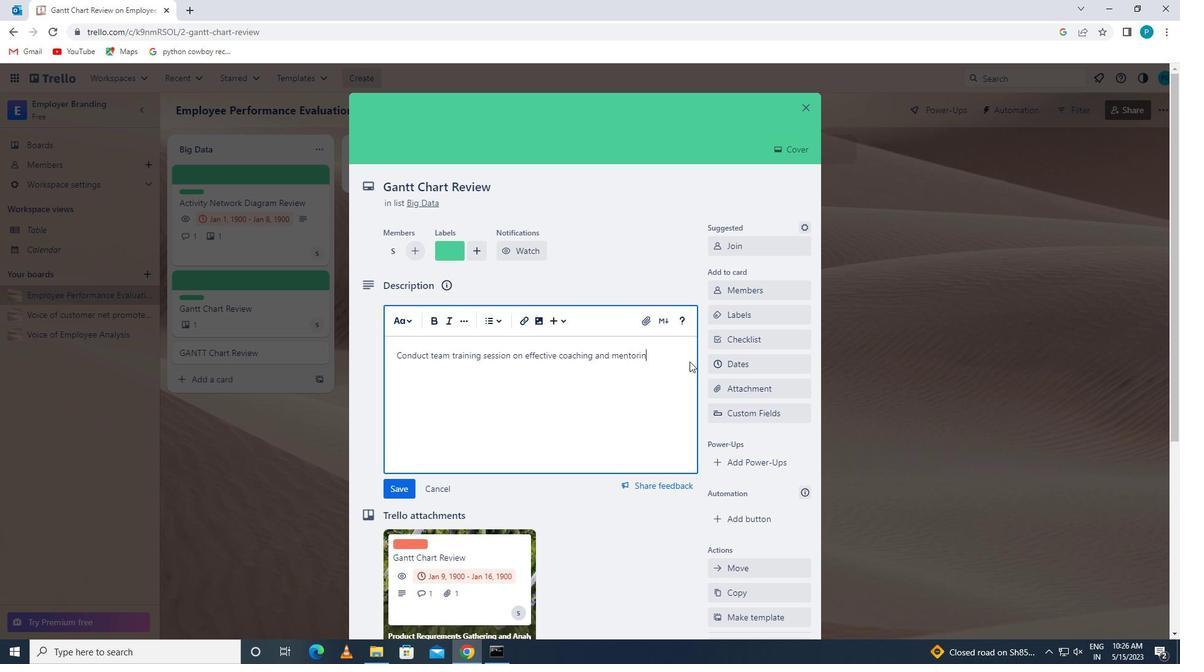 
Action: Mouse moved to (396, 482)
Screenshot: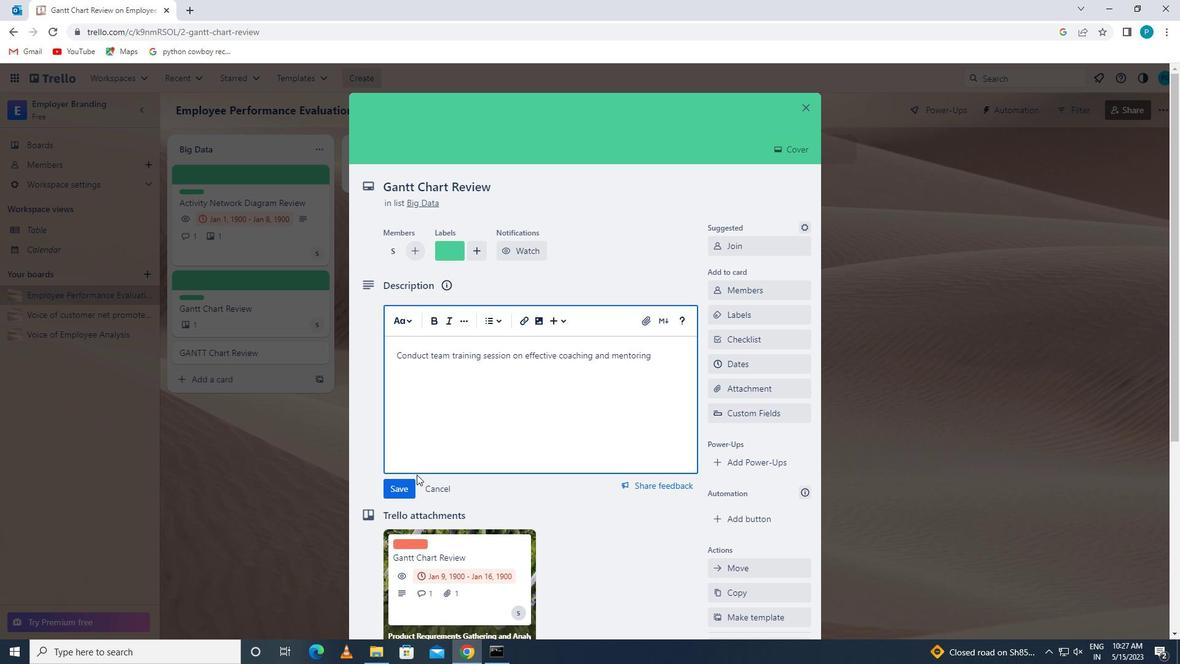 
Action: Mouse pressed left at (396, 482)
Screenshot: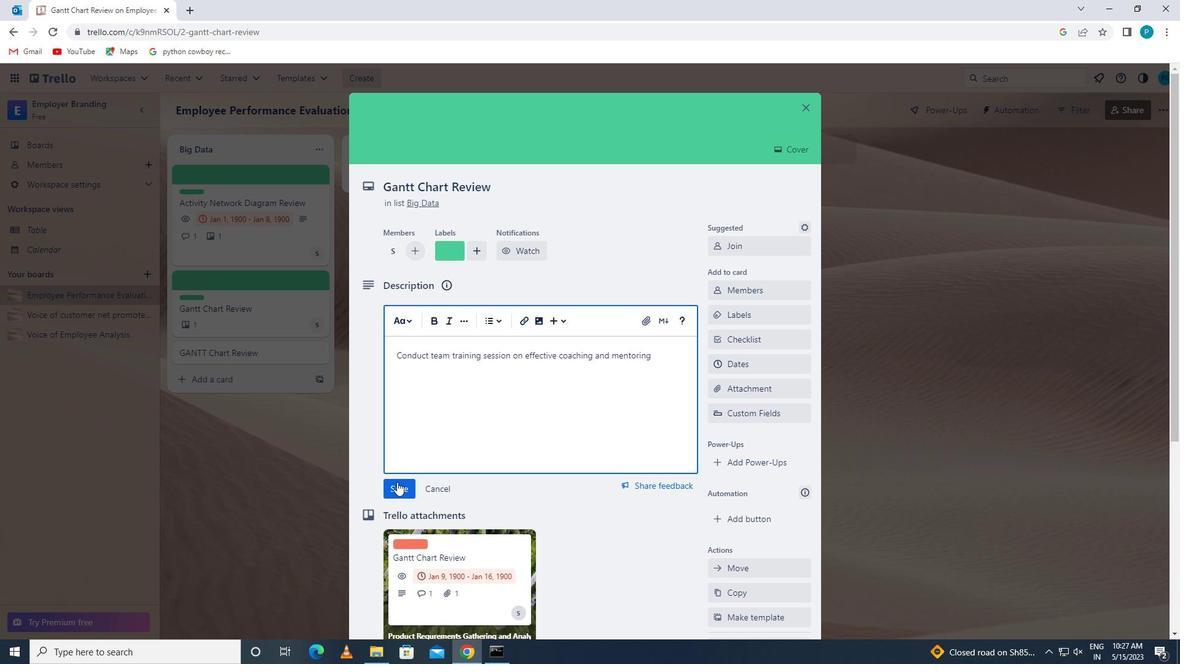 
Action: Mouse scrolled (396, 482) with delta (0, 0)
Screenshot: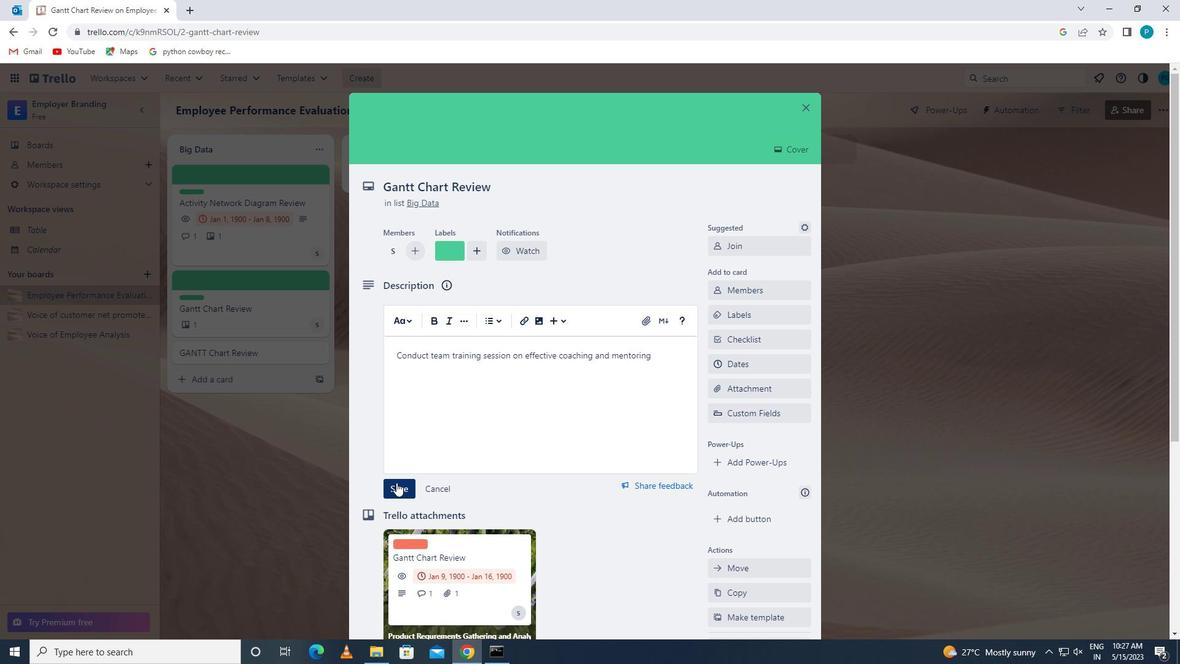 
Action: Mouse scrolled (396, 482) with delta (0, 0)
Screenshot: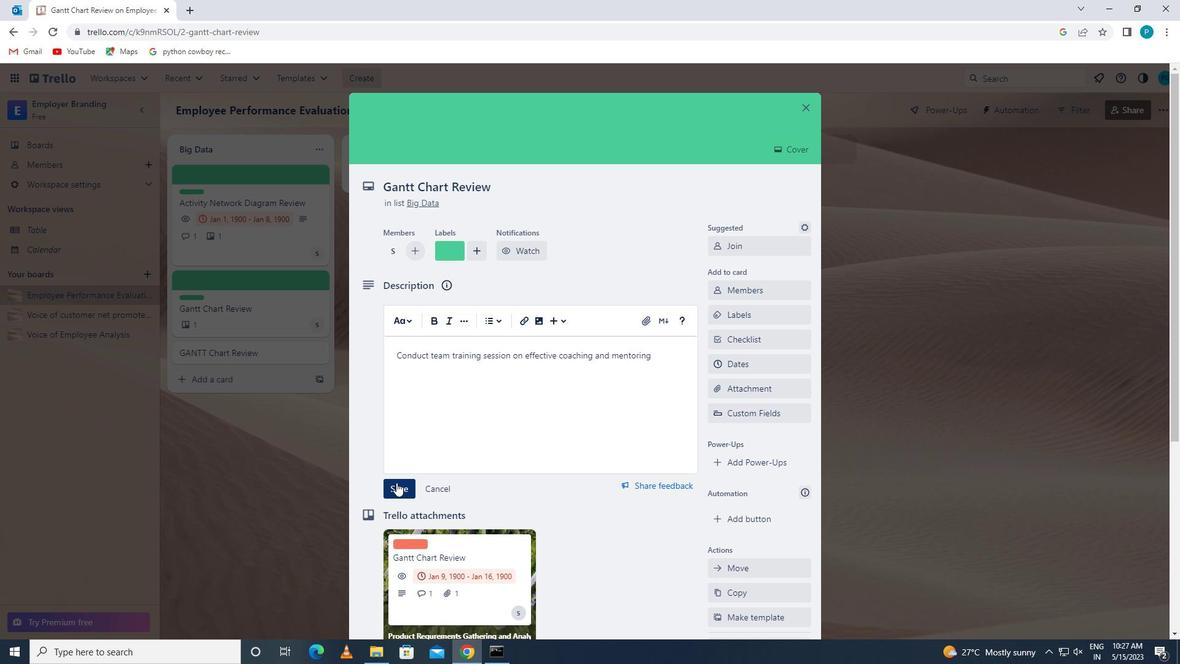 
Action: Mouse moved to (464, 552)
Screenshot: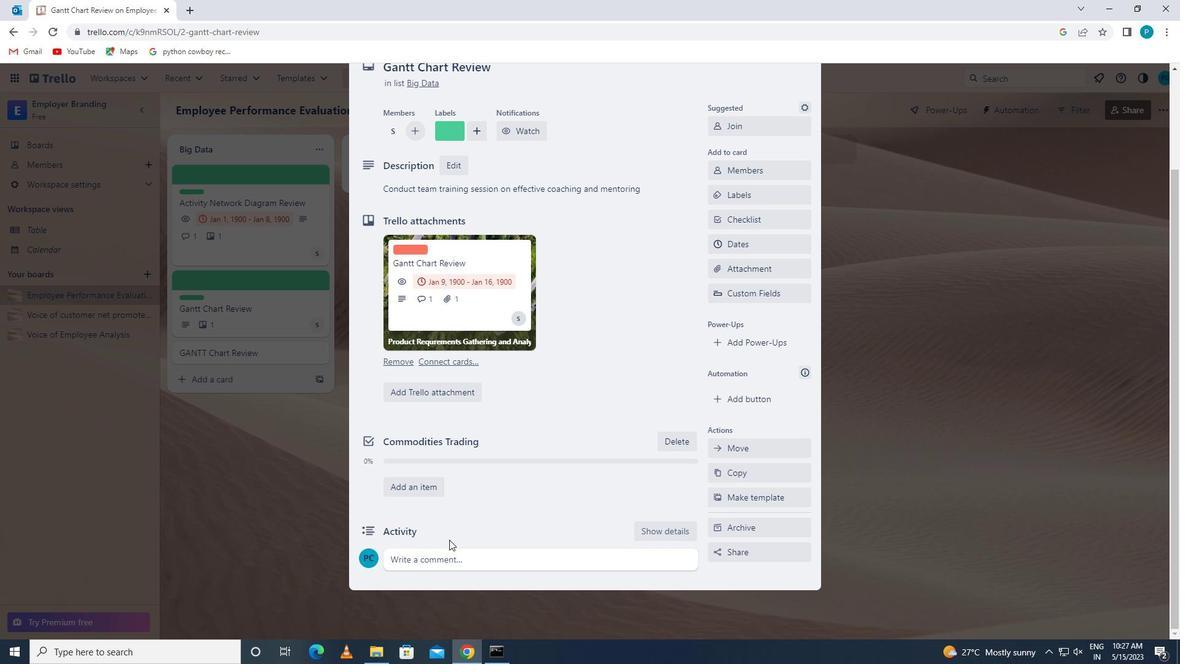 
Action: Mouse pressed left at (464, 552)
Screenshot: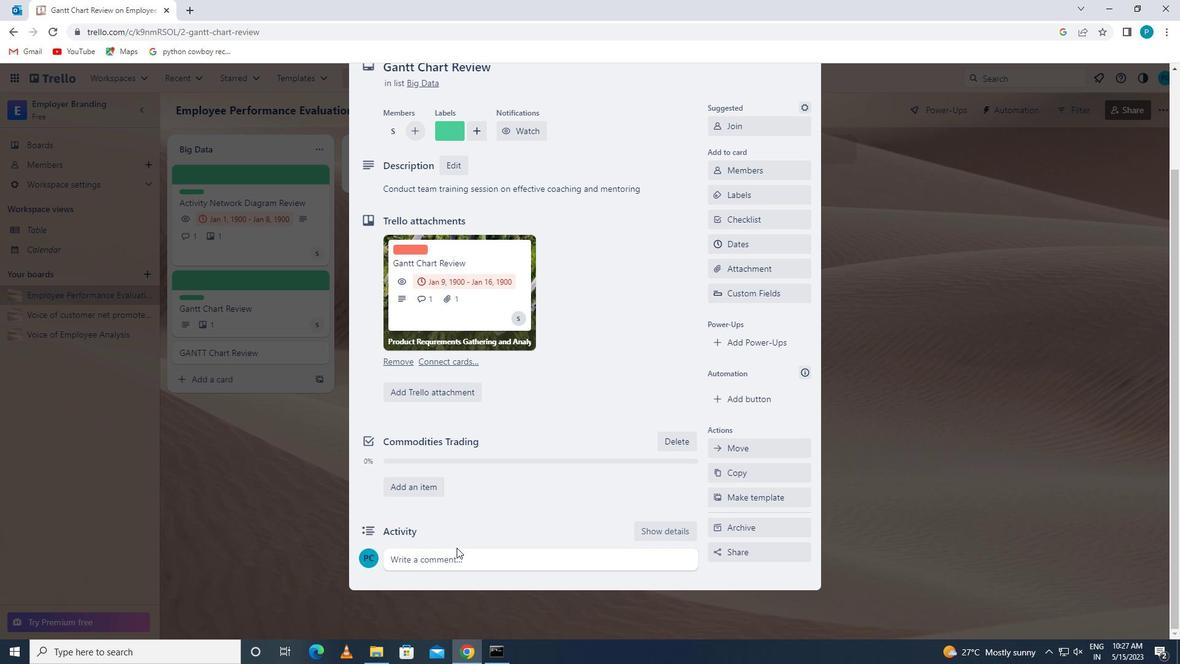 
Action: Key pressed <Key.caps_lock>l<Key.caps_lock>et<Key.space>us<Key.space>approach<Key.space>this<Key.space>weak<Key.backspace><Key.backspace><Key.backspace><Key.backspace>task<Key.space>wo<Key.backspace>ith<Key.space>a<Key.space>sense<Key.space>of<Key.space>ownership<Key.space>and<Key.space>responsibility<Key.space>,recognig<Key.space>thaa<Key.backspace>t<Key.space>its<Key.space>success<Key.space>is<Key.space>our<Key.space>responsibility
Screenshot: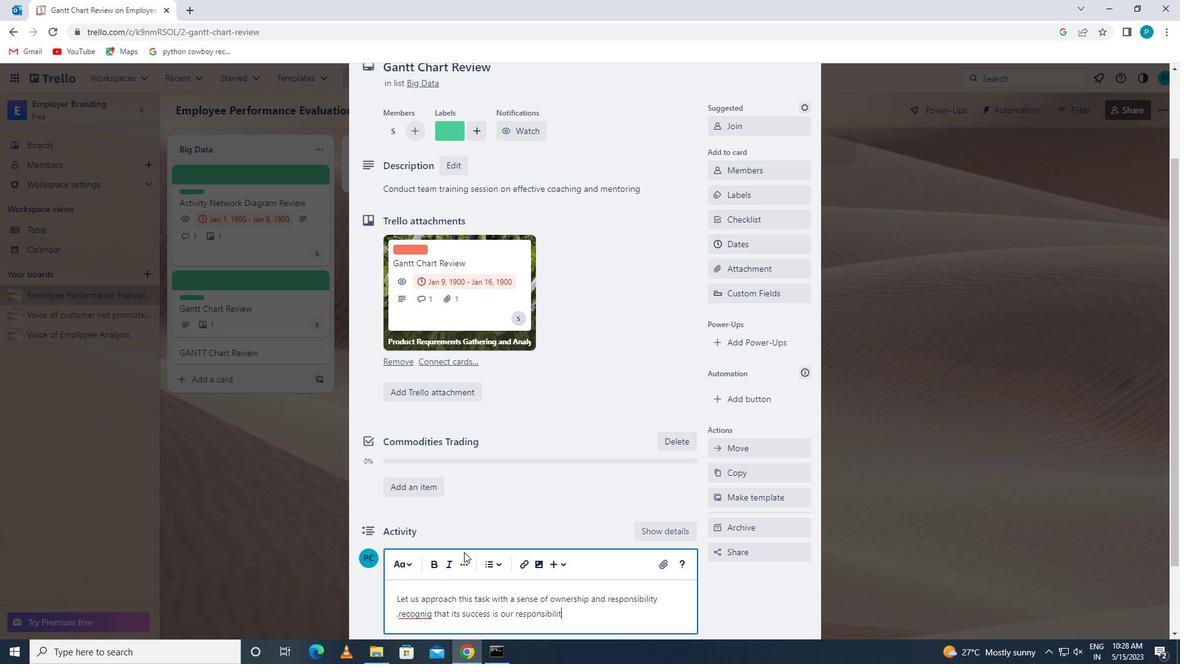 
Action: Mouse scrolled (464, 551) with delta (0, 0)
Screenshot: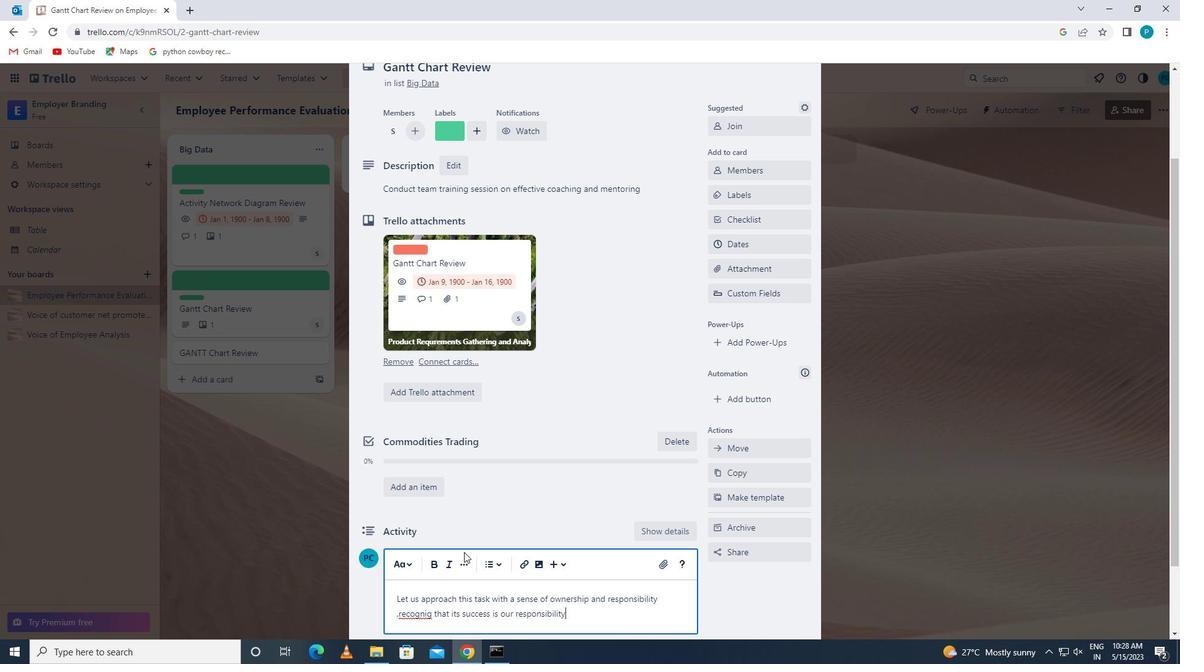 
Action: Mouse moved to (396, 585)
Screenshot: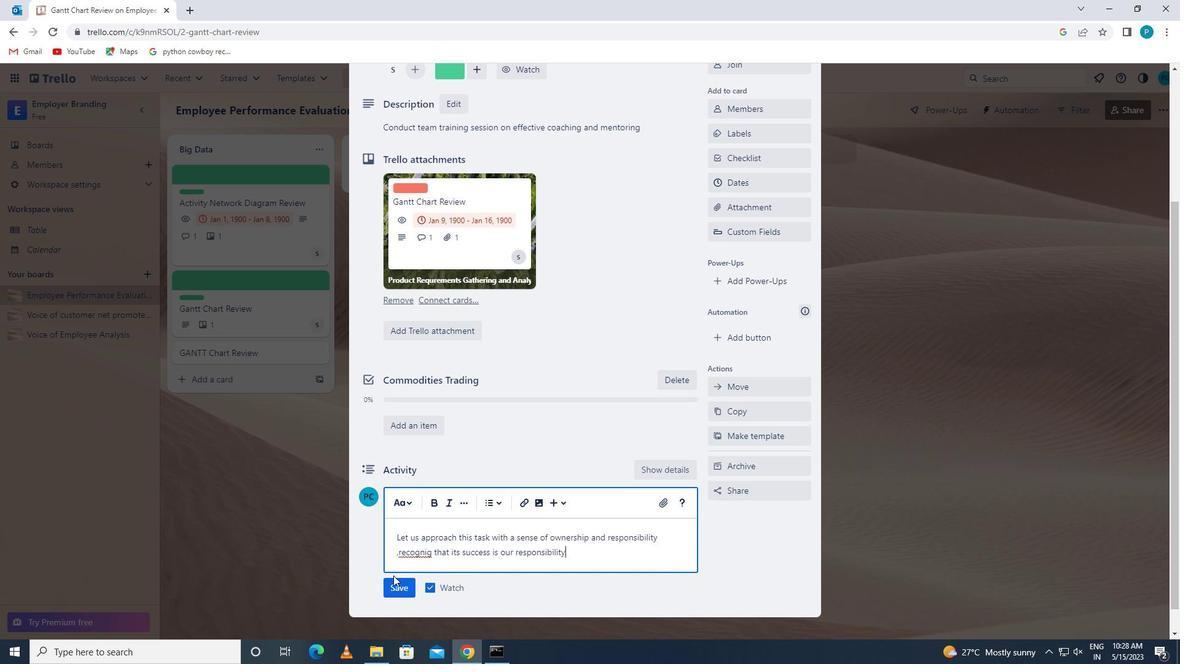 
Action: Mouse pressed left at (396, 585)
Screenshot: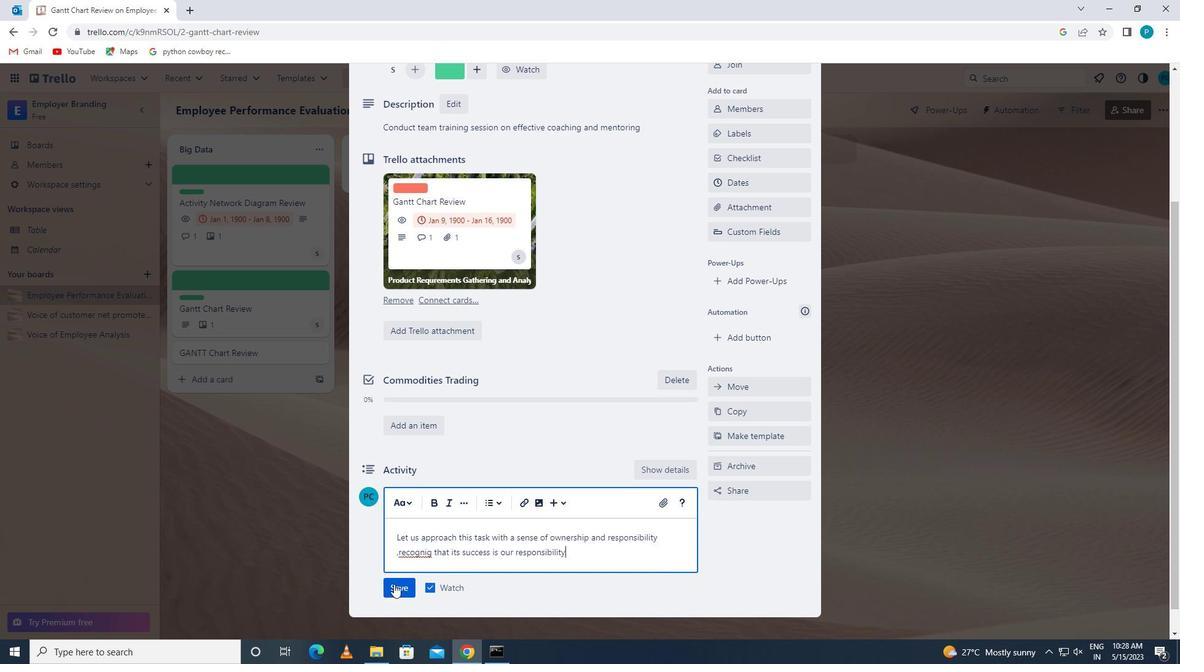 
Action: Mouse moved to (409, 578)
Screenshot: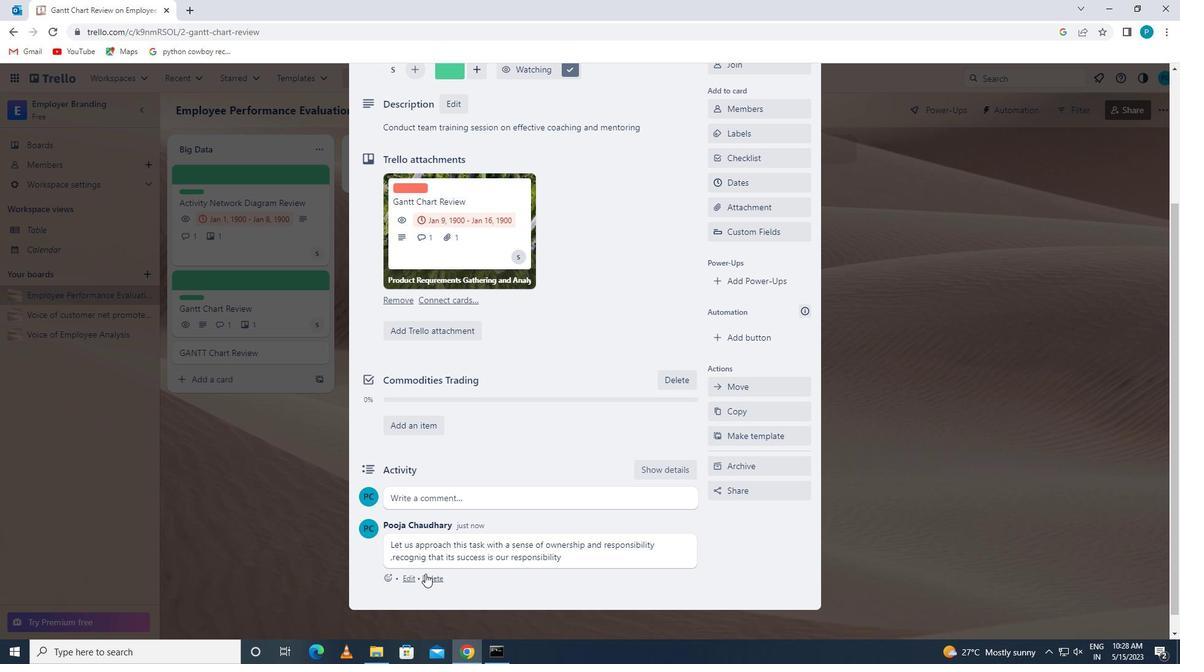 
Action: Mouse pressed left at (409, 578)
Screenshot: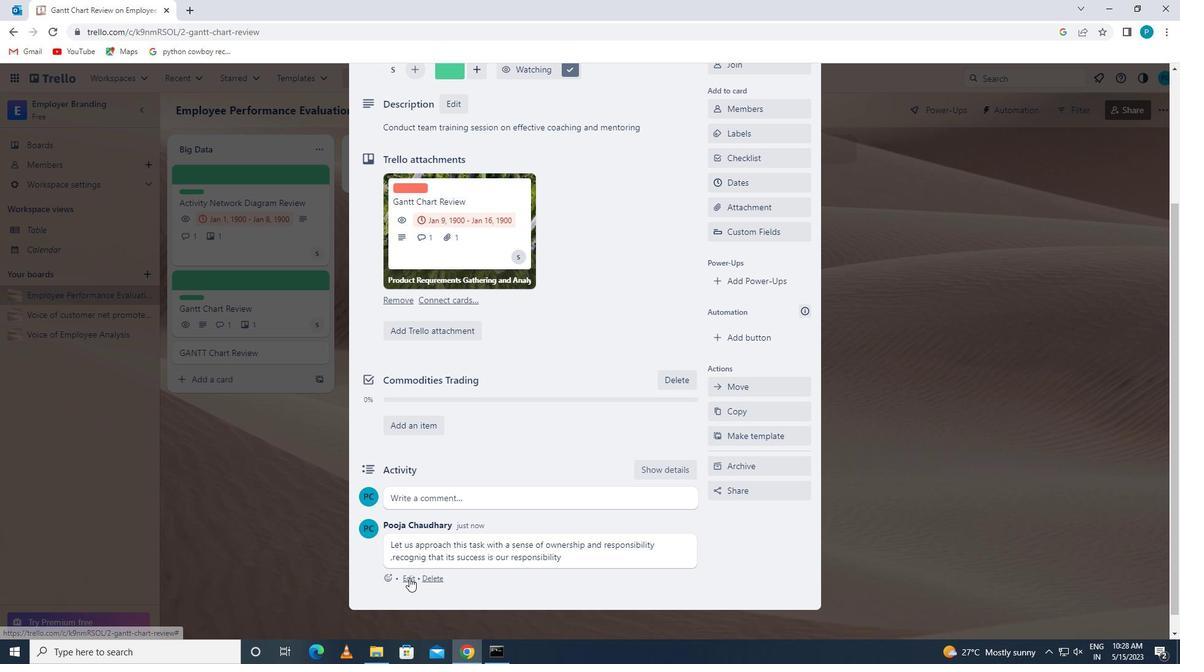 
Action: Mouse moved to (398, 584)
Screenshot: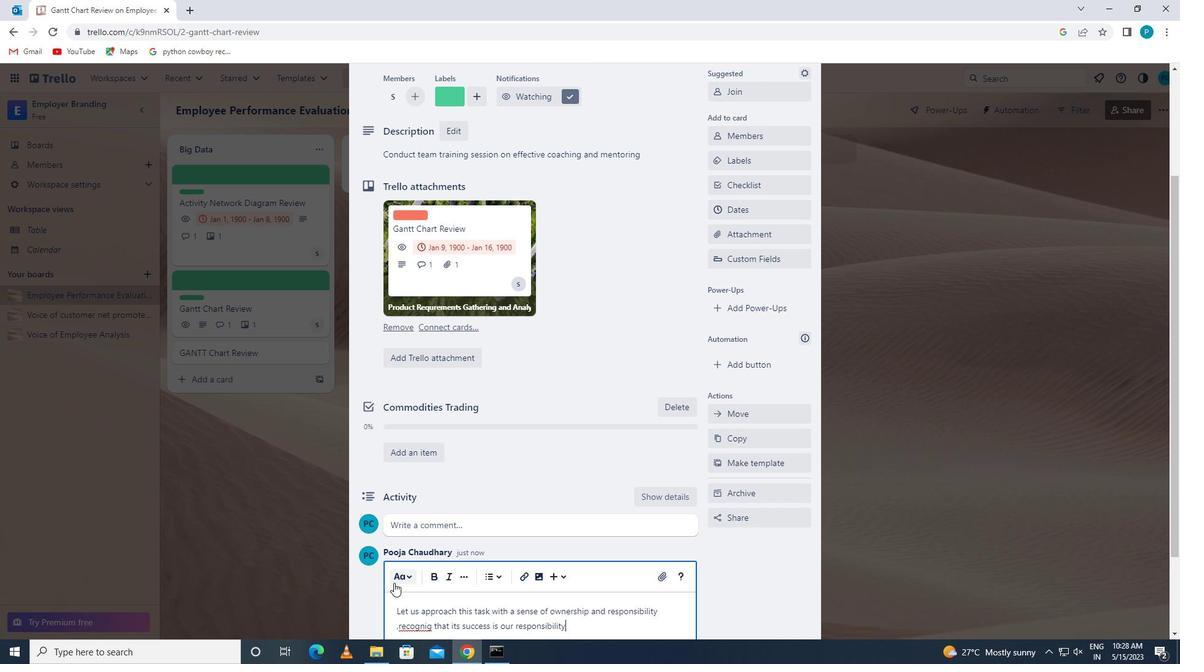
Action: Mouse scrolled (398, 584) with delta (0, 0)
Screenshot: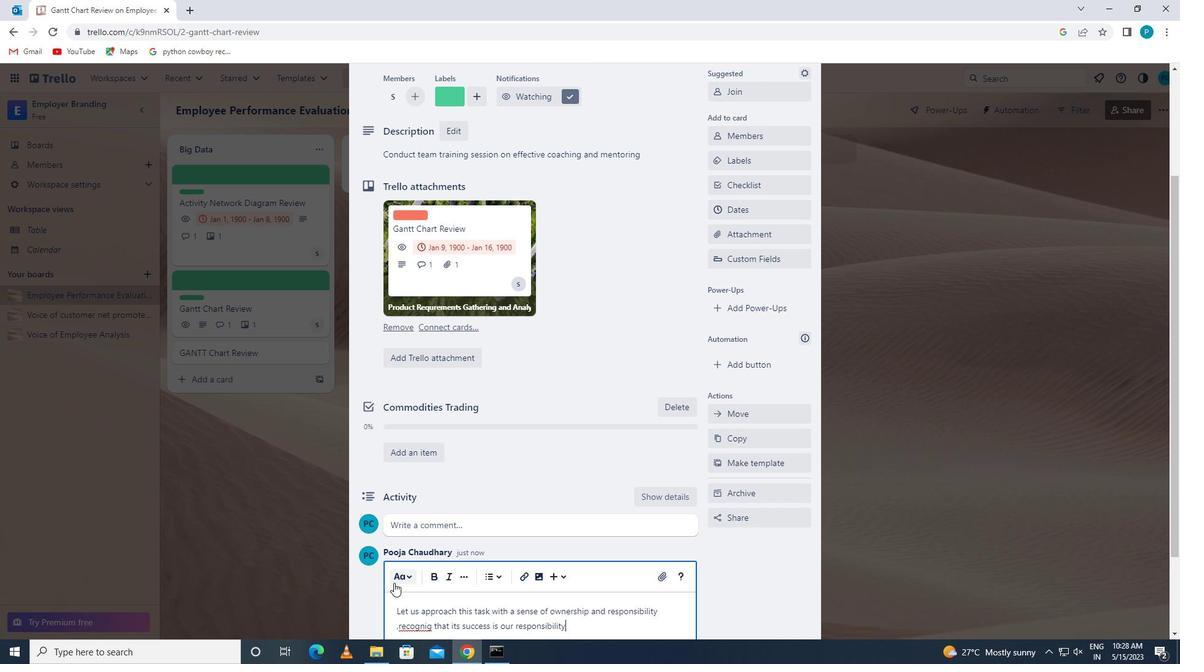 
Action: Mouse scrolled (398, 584) with delta (0, 0)
Screenshot: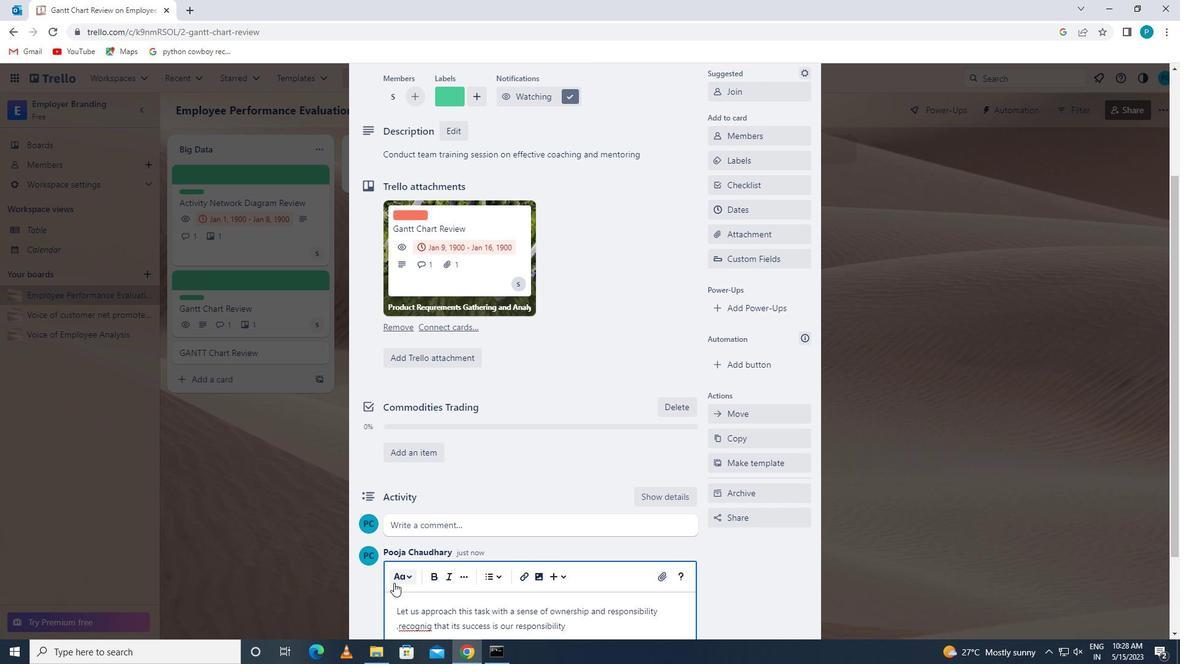 
Action: Mouse moved to (426, 520)
Screenshot: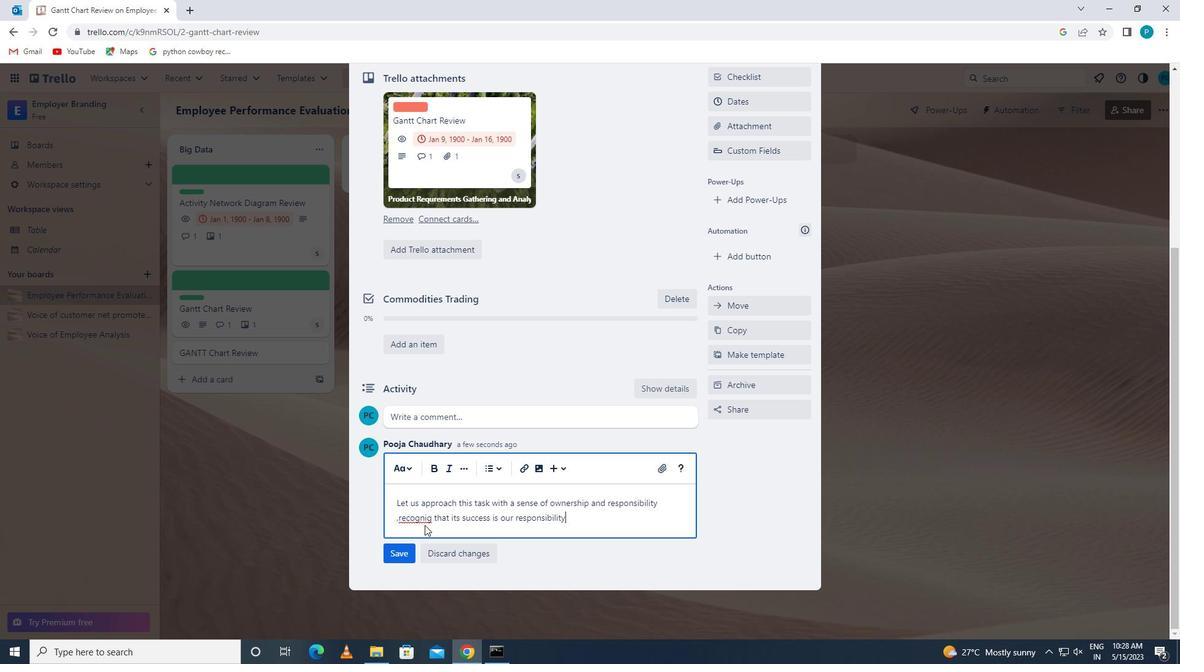 
Action: Mouse pressed left at (426, 520)
Screenshot: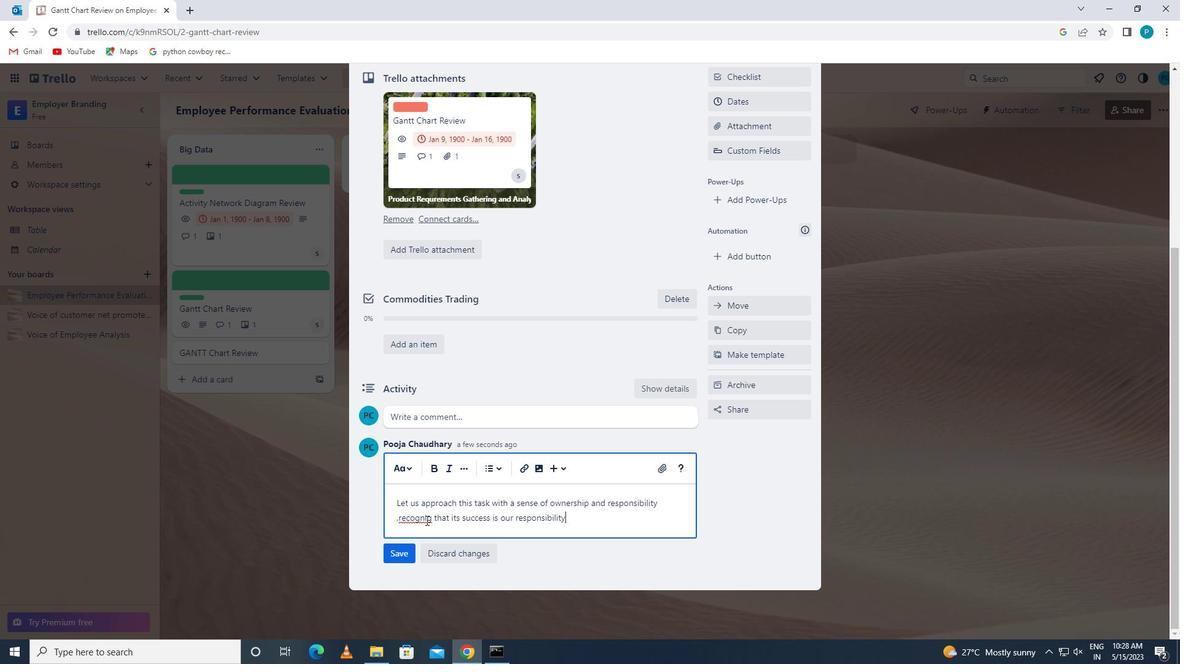 
Action: Mouse moved to (432, 530)
Screenshot: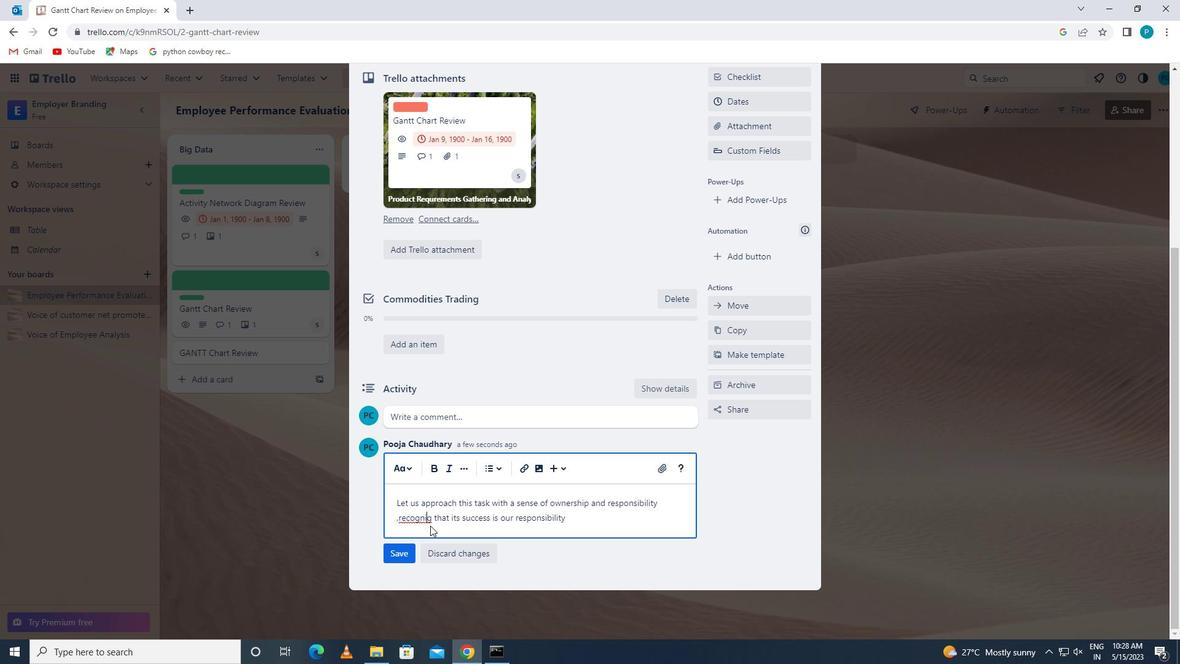 
Action: Key pressed zin
Screenshot: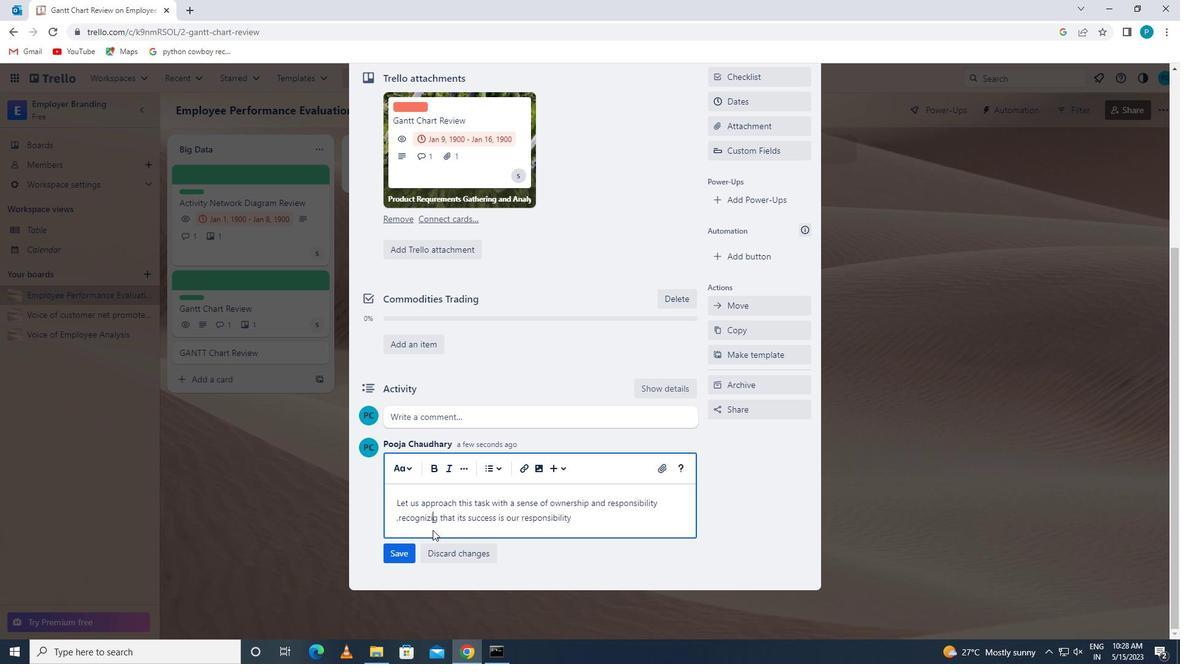 
Action: Mouse moved to (400, 554)
Screenshot: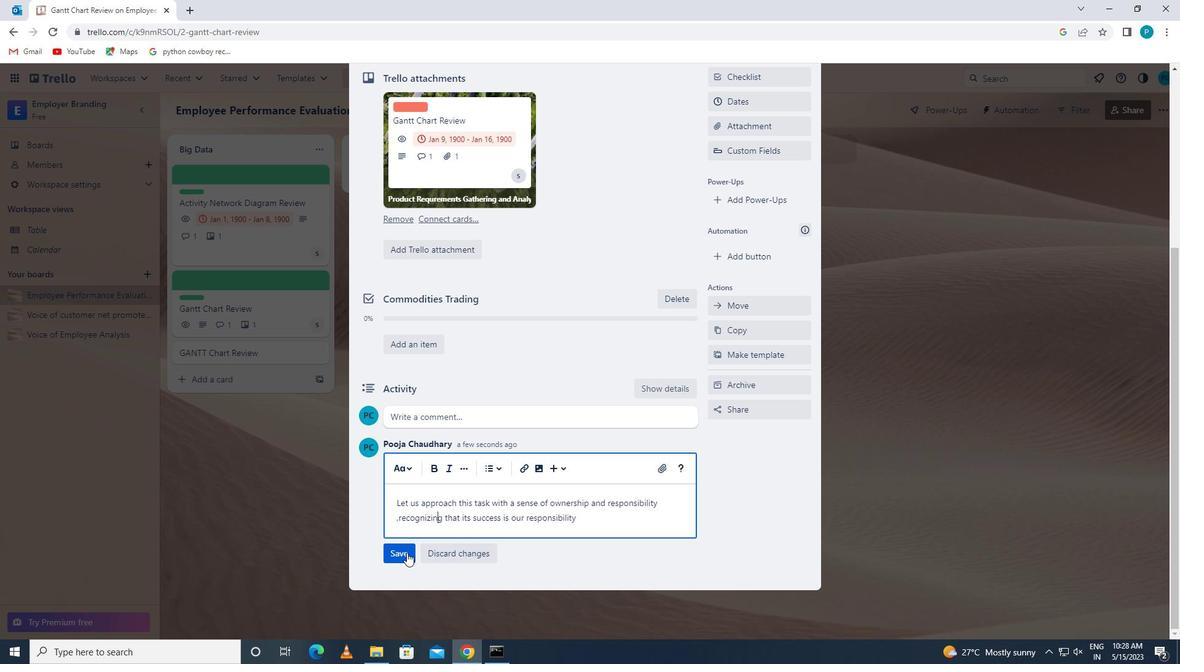 
Action: Mouse pressed left at (400, 554)
Screenshot: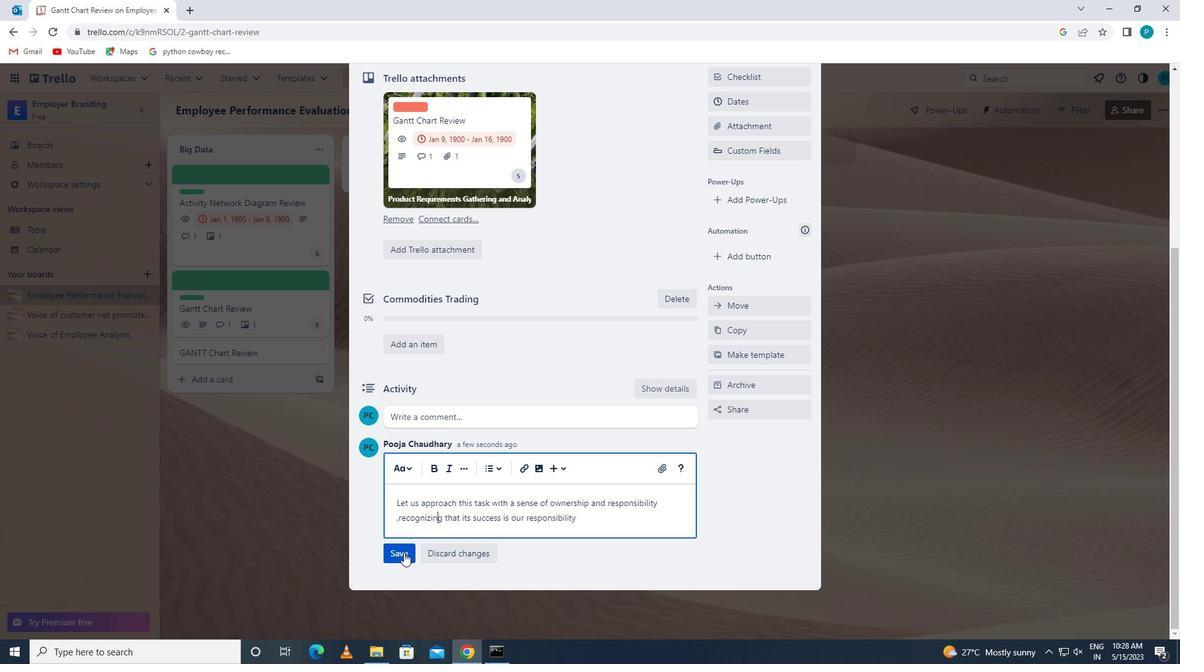 
Action: Mouse moved to (712, 161)
Screenshot: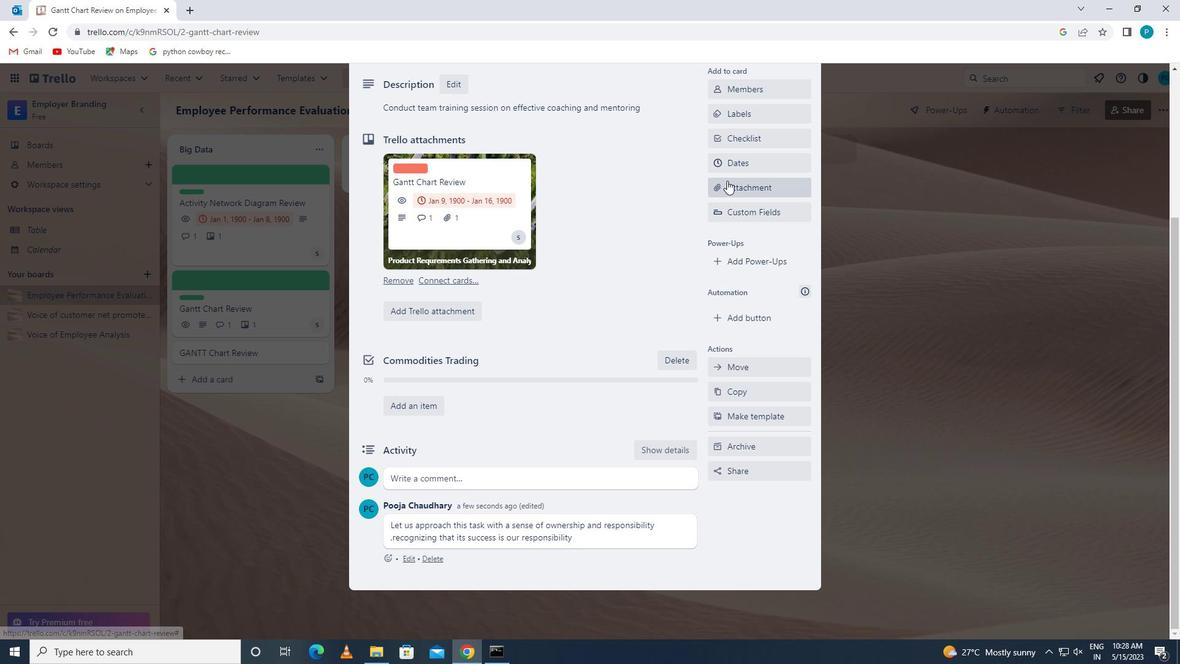 
Action: Mouse pressed left at (712, 161)
Screenshot: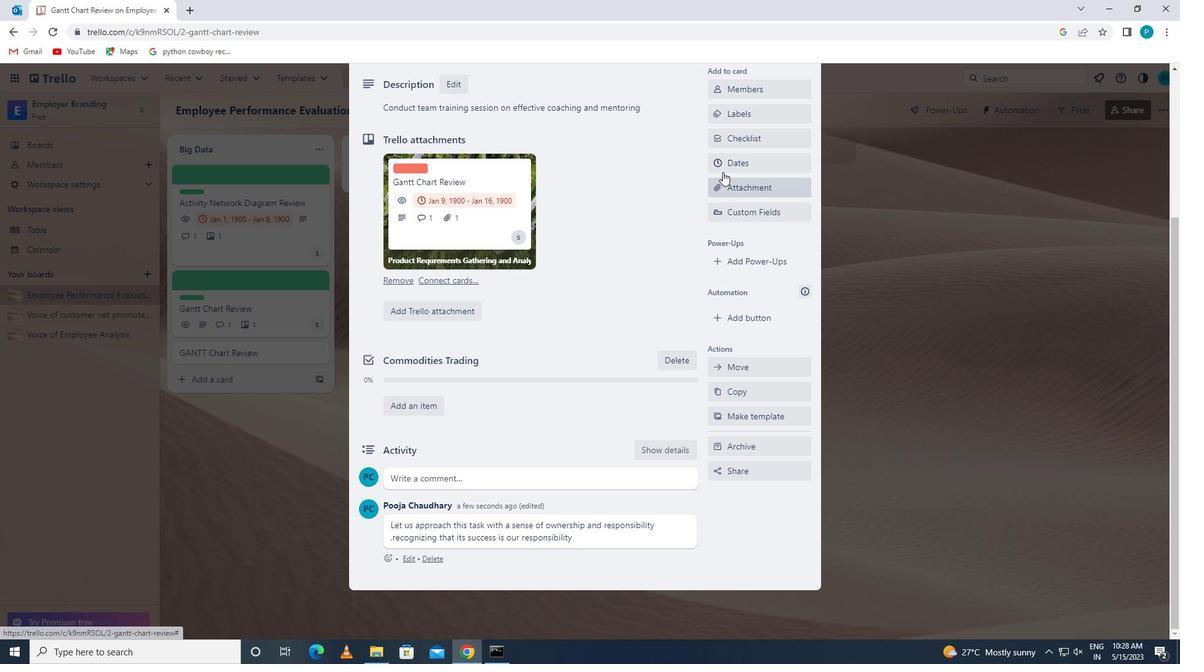 
Action: Mouse moved to (715, 414)
Screenshot: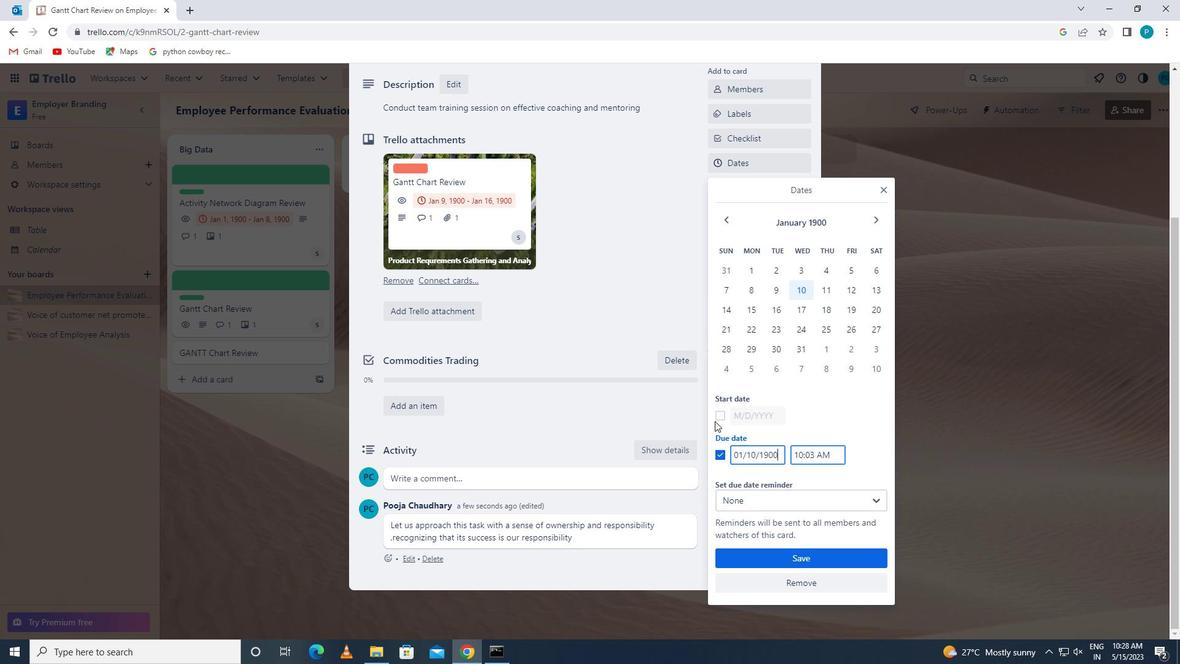 
Action: Mouse pressed left at (715, 414)
Screenshot: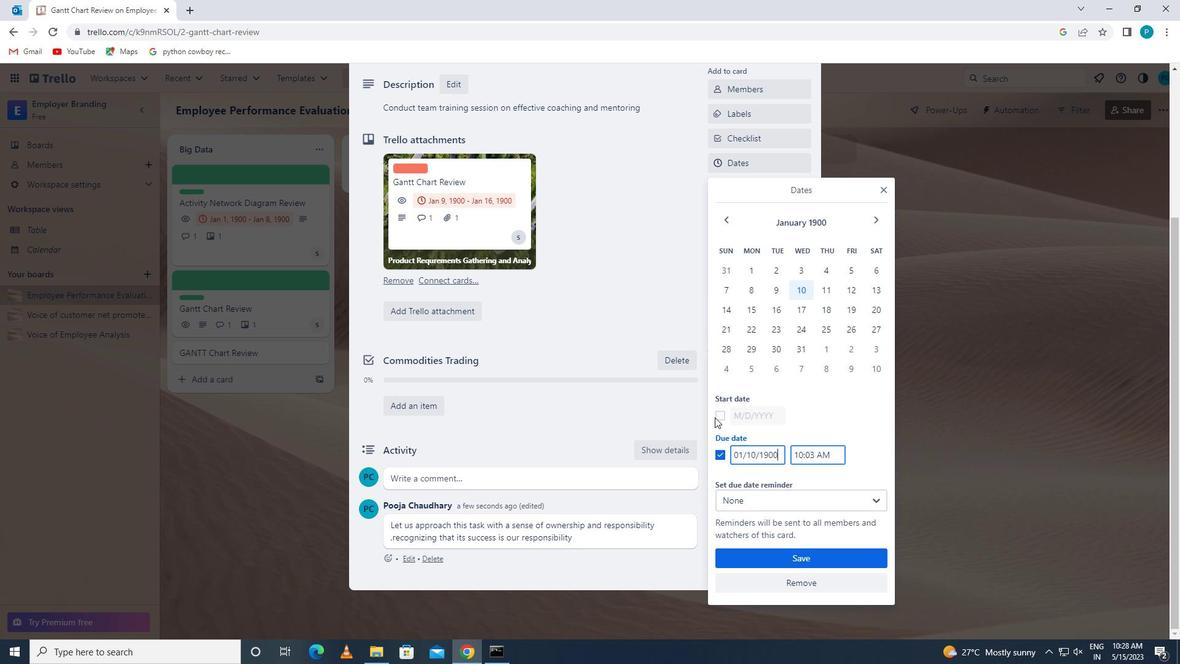 
Action: Mouse moved to (723, 413)
Screenshot: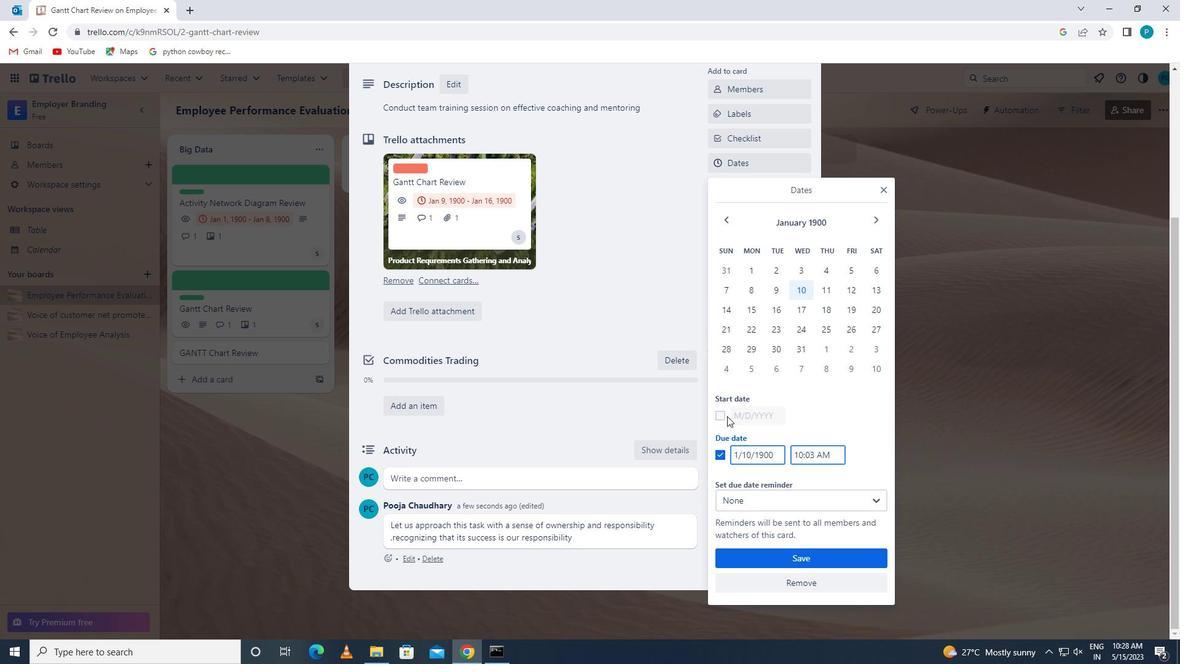 
Action: Mouse pressed left at (723, 413)
Screenshot: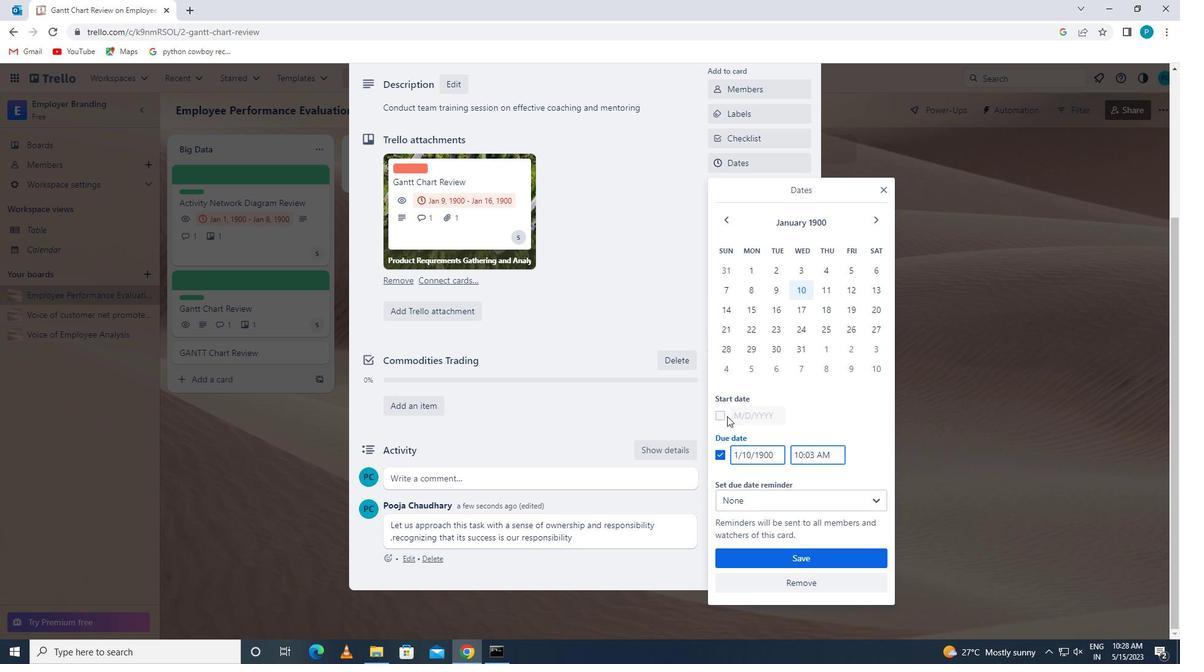 
Action: Mouse moved to (733, 413)
Screenshot: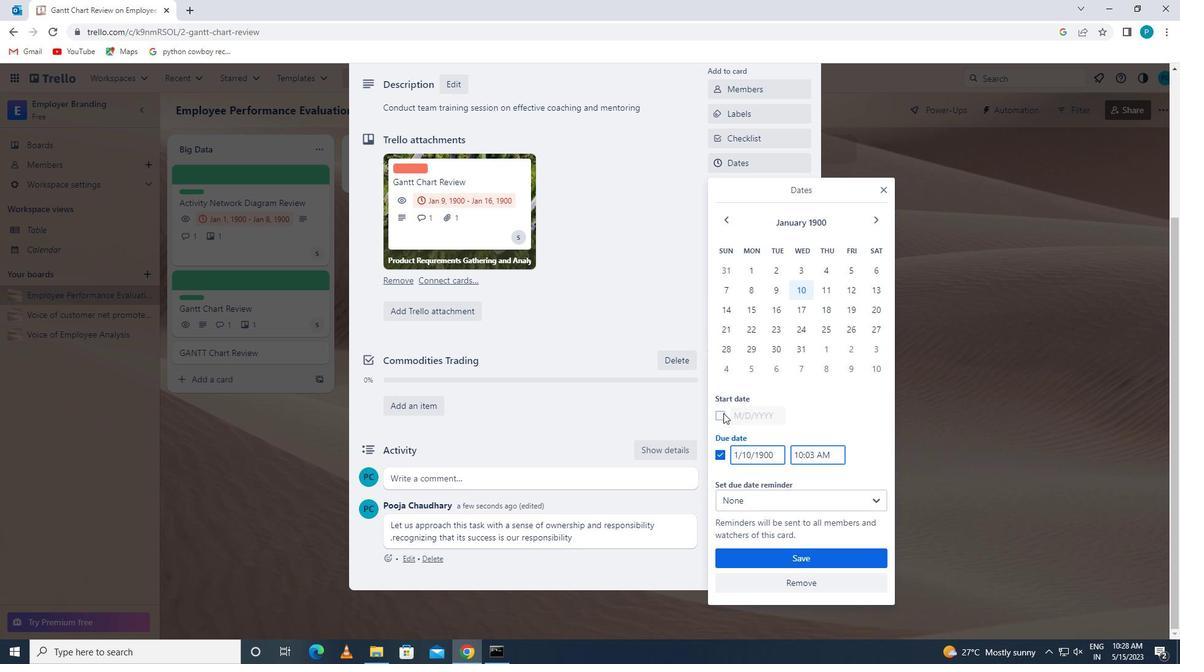 
Action: Mouse pressed left at (733, 413)
Screenshot: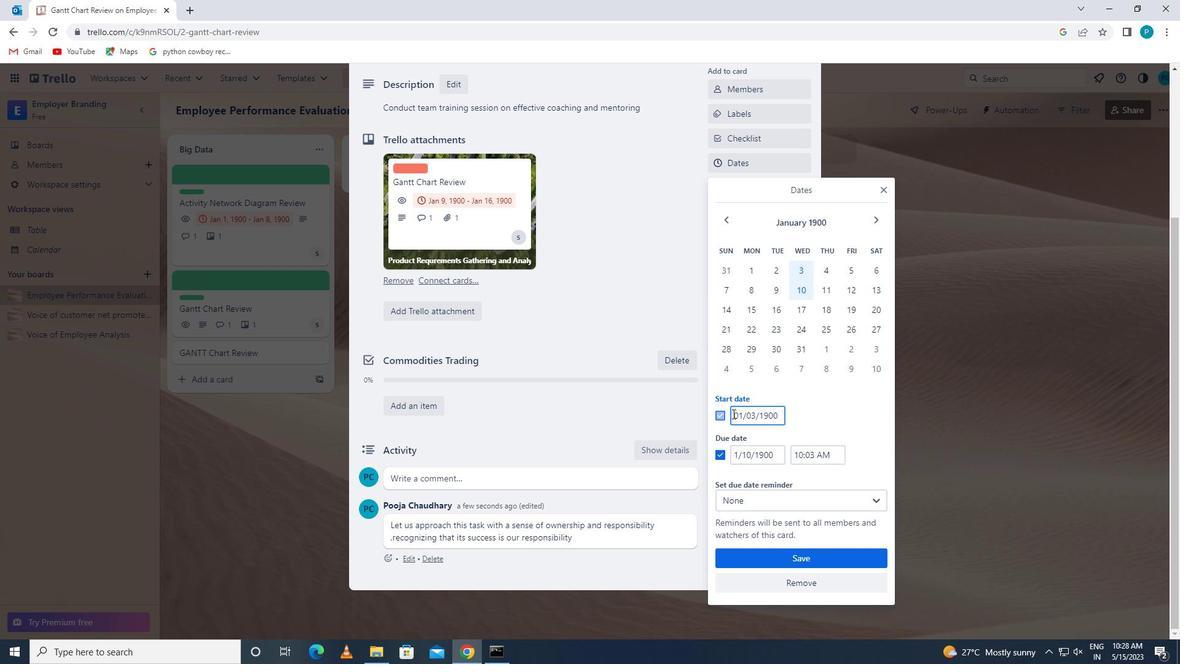 
Action: Mouse moved to (795, 421)
Screenshot: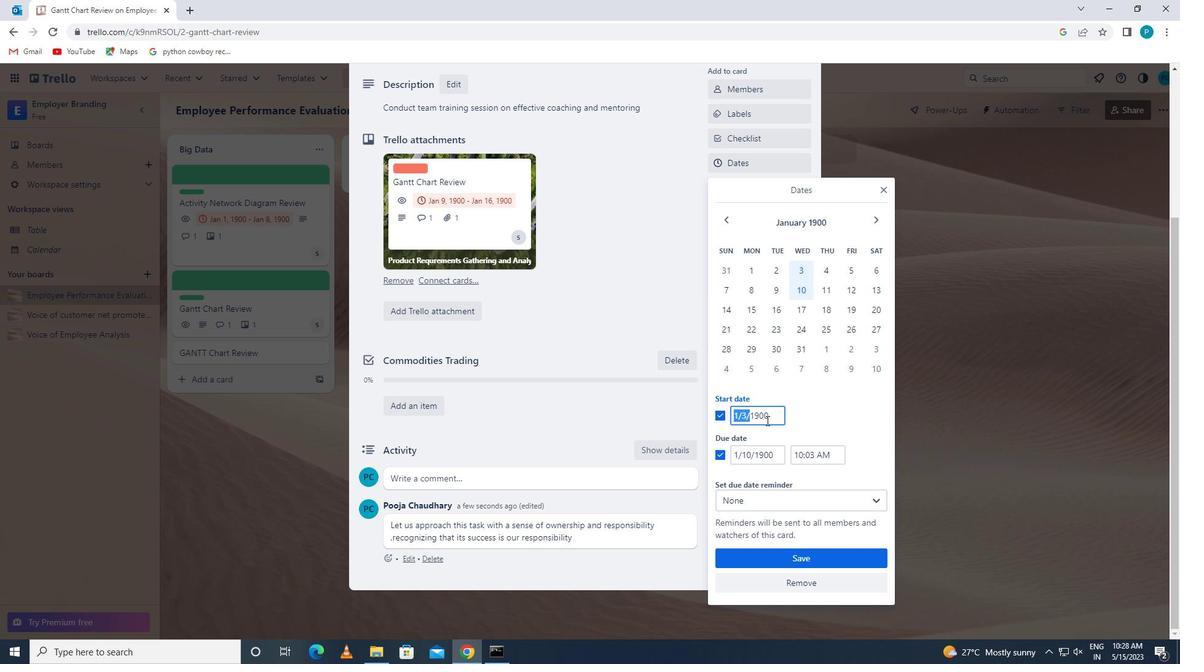 
Action: Key pressed 1.<Key.backspace>/4/1900
Screenshot: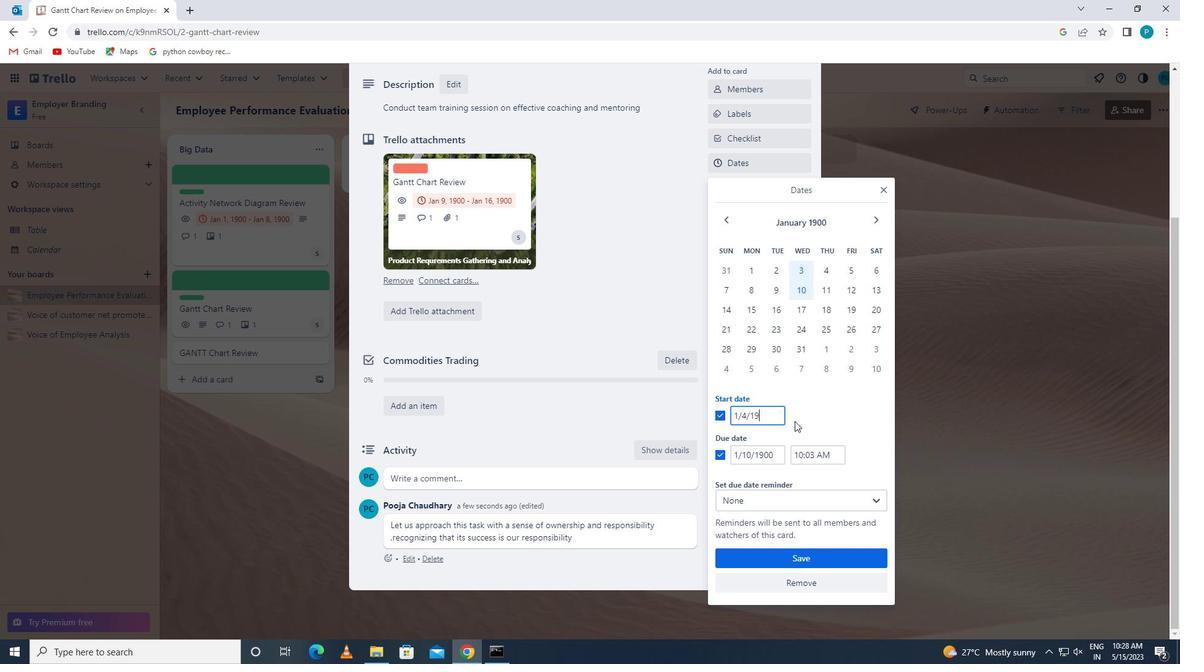 
Action: Mouse moved to (777, 455)
Screenshot: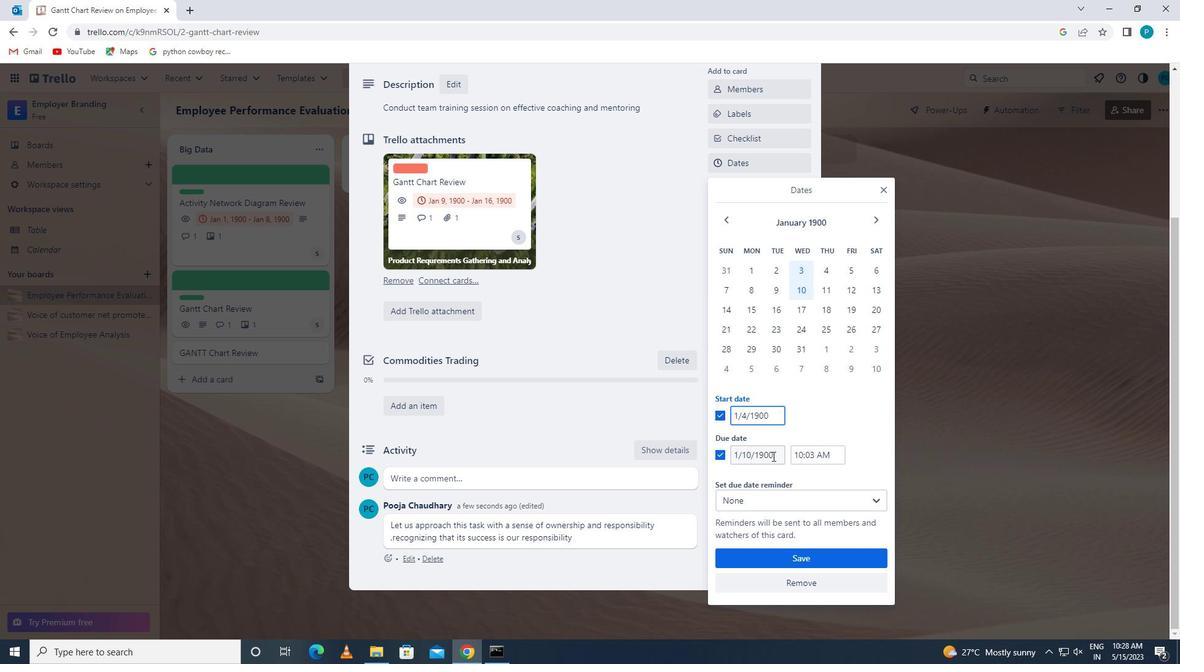 
Action: Mouse pressed left at (777, 455)
Screenshot: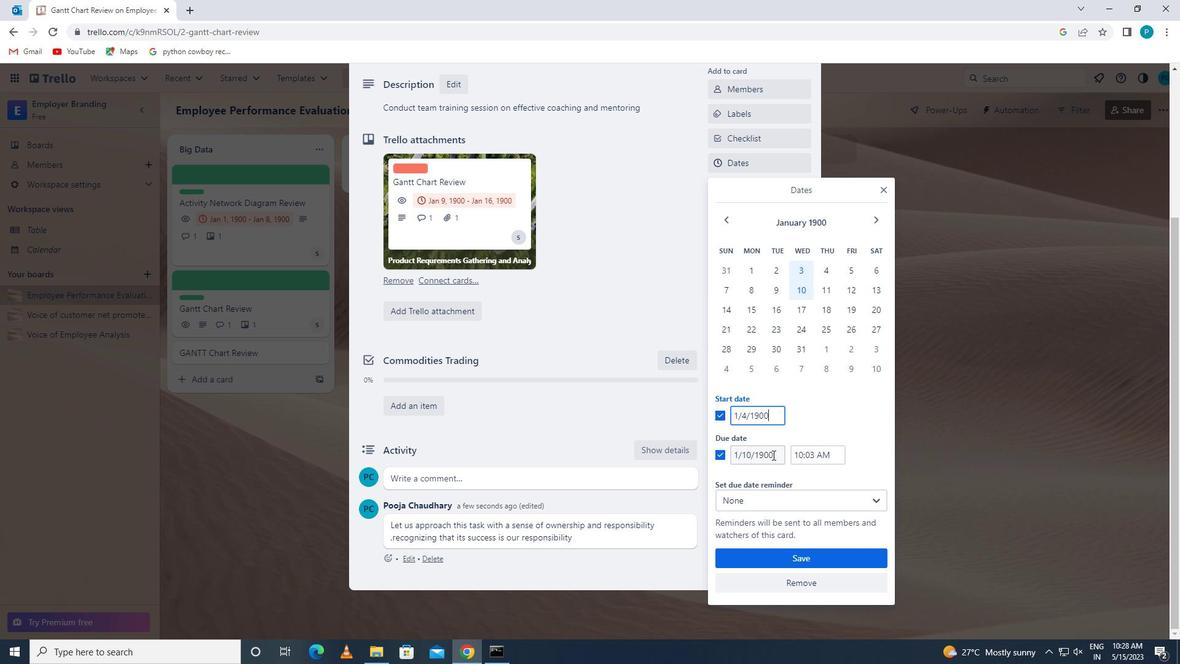 
Action: Mouse moved to (734, 460)
Screenshot: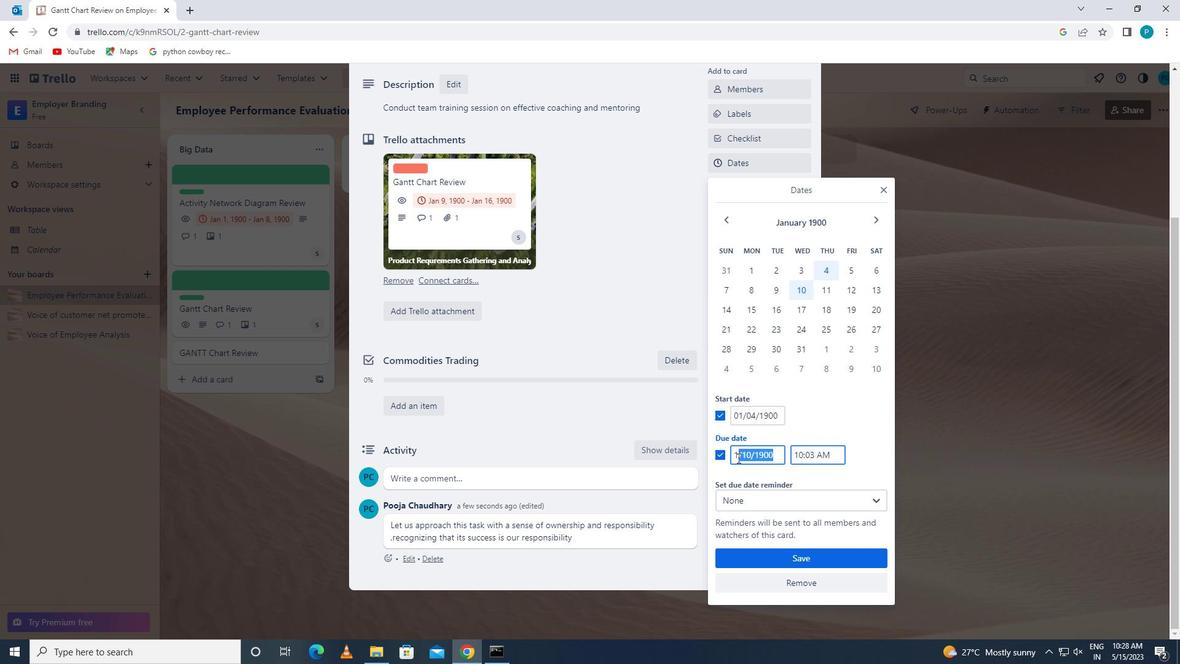 
Action: Key pressed 1/11/1900
Screenshot: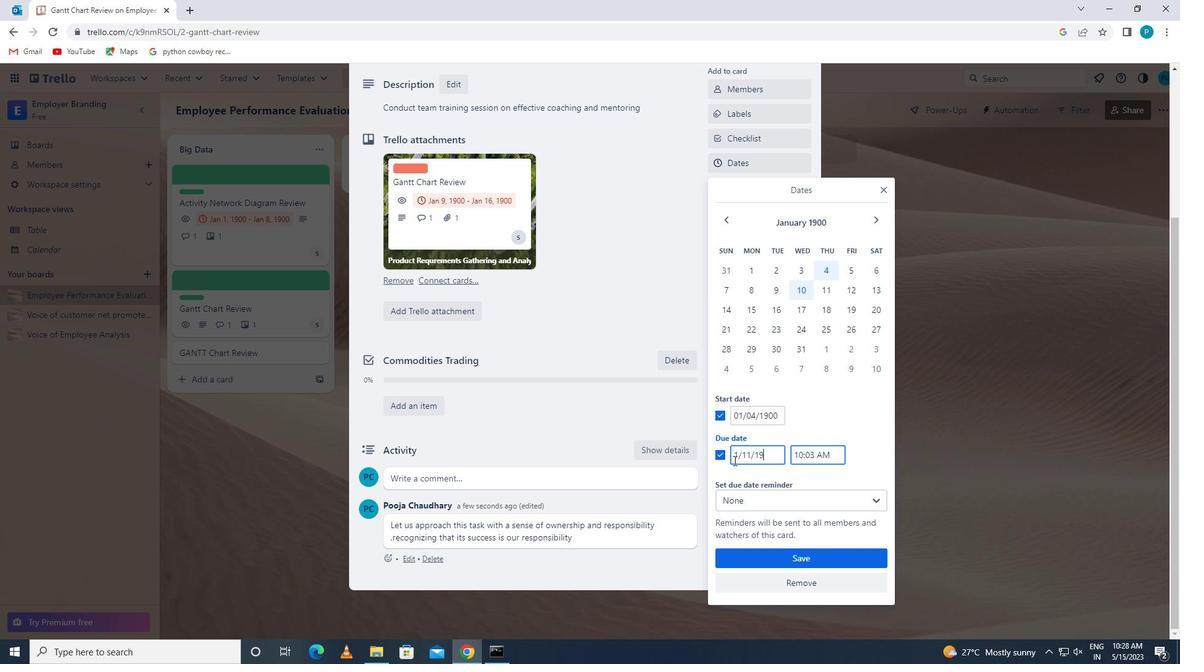 
Action: Mouse moved to (797, 551)
Screenshot: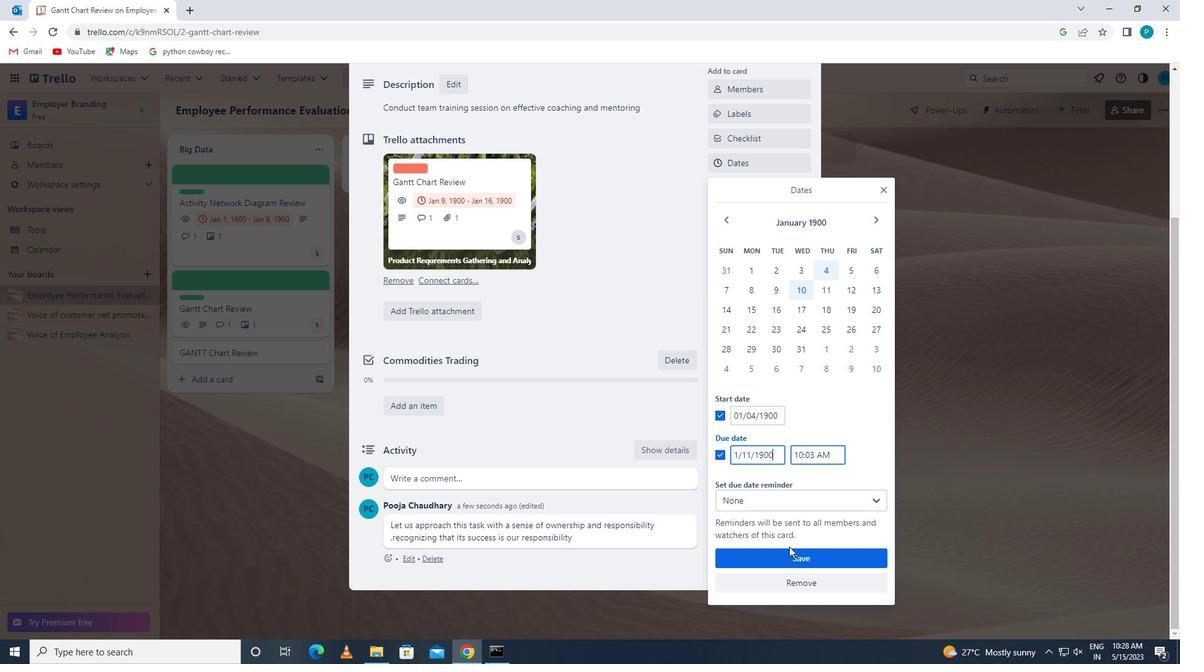 
Action: Mouse pressed left at (797, 551)
Screenshot: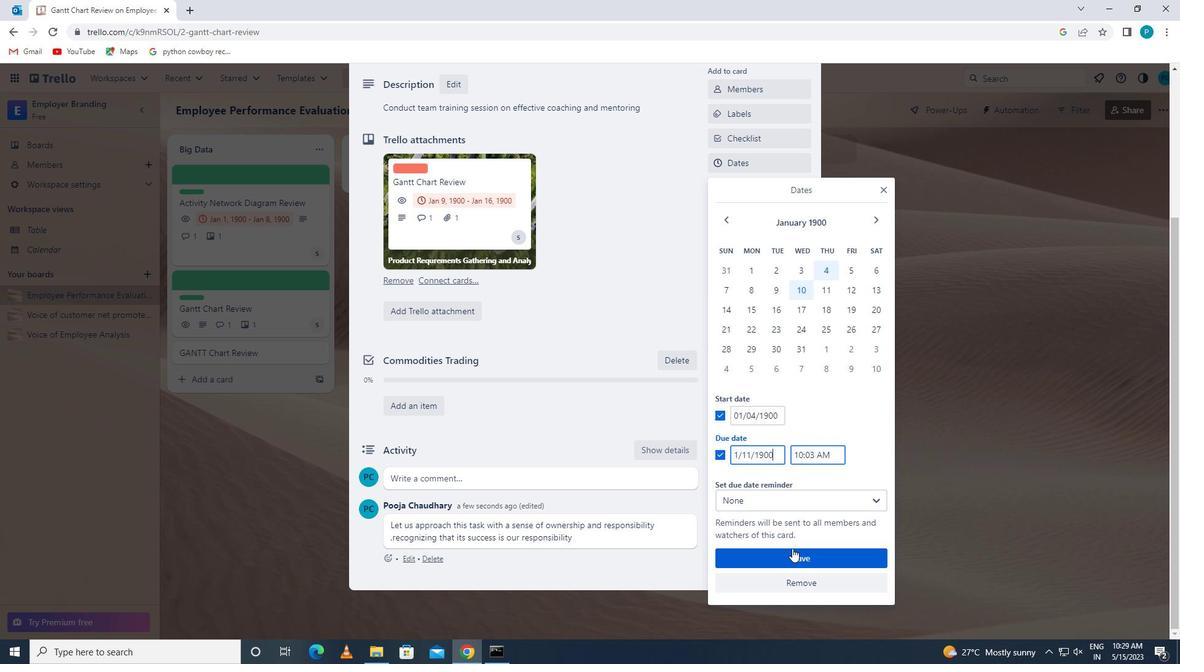 
Action: Mouse moved to (758, 518)
Screenshot: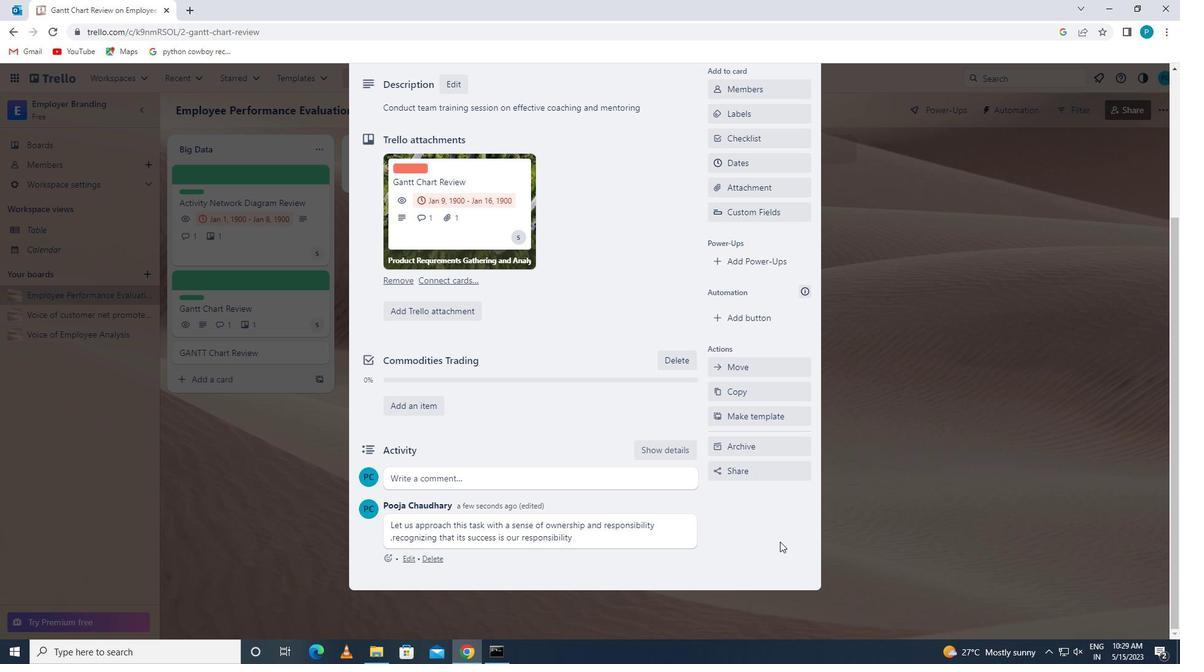 
Action: Mouse scrolled (758, 519) with delta (0, 0)
Screenshot: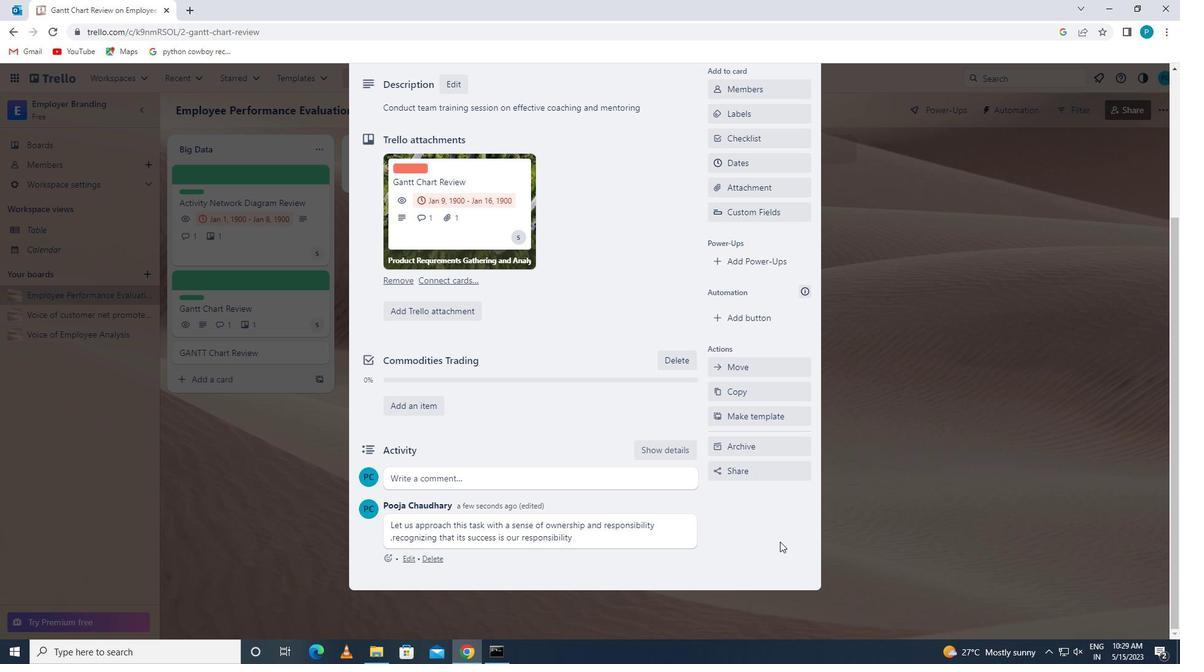 
Action: Mouse scrolled (758, 519) with delta (0, 0)
Screenshot: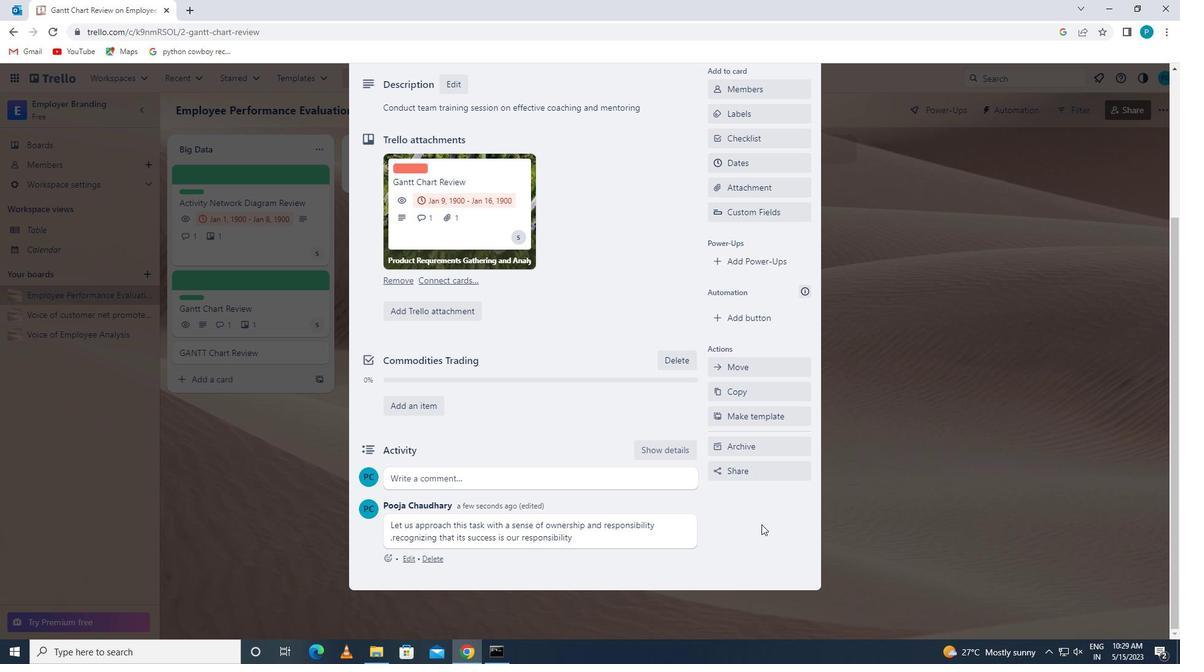 
Action: Mouse scrolled (758, 519) with delta (0, 0)
Screenshot: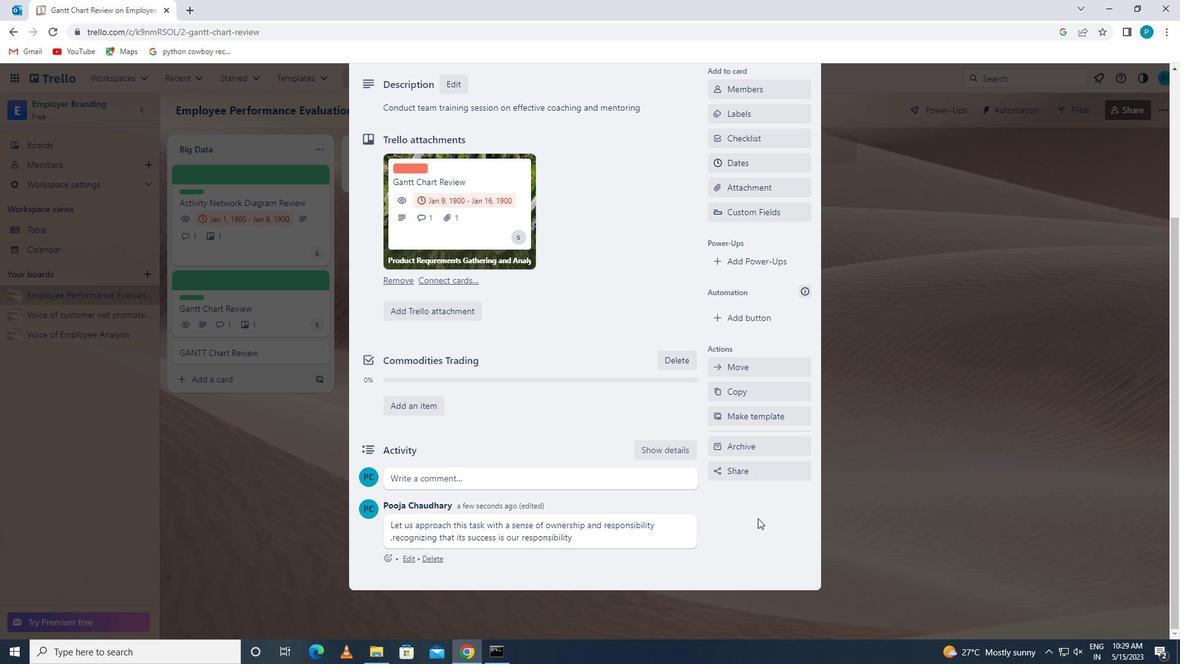 
